Task: For heading Use Verdana with Light dark cornflower blue 2 colour & bold.  font size for heading26,  'Change the font style of data to'Arial and font size to 18,  Change the alignment of both headline & data to Align center.  In the sheet  auditingSalesByPromotion_2023
Action: Mouse moved to (269, 130)
Screenshot: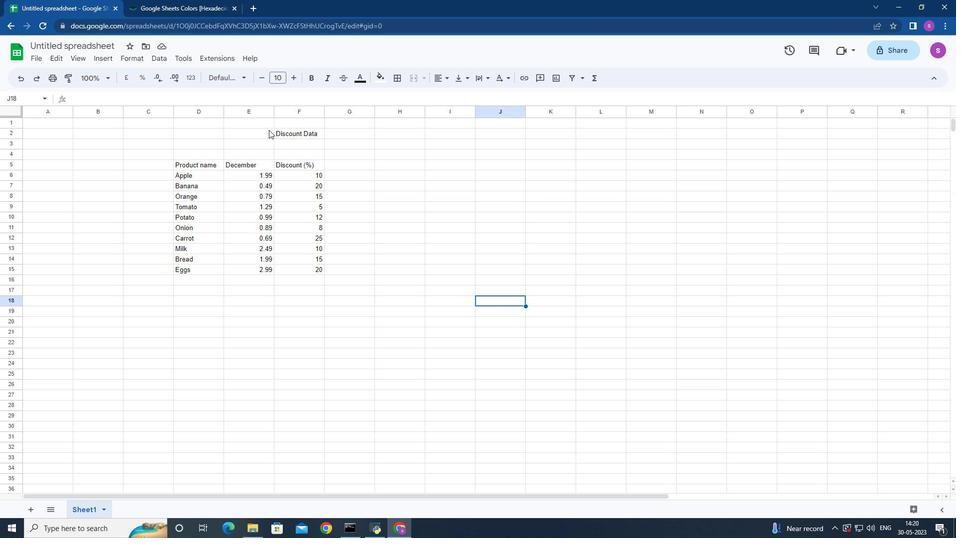 
Action: Mouse pressed left at (269, 130)
Screenshot: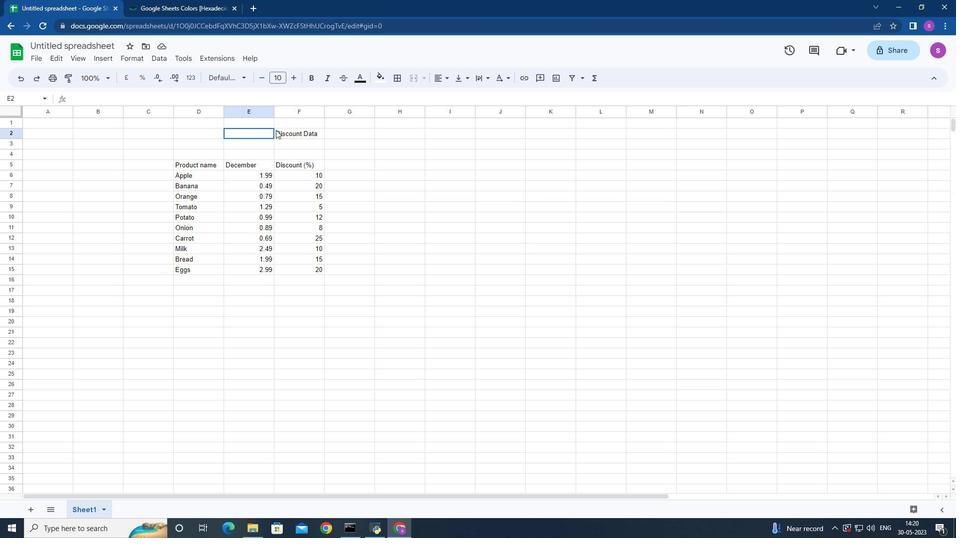
Action: Mouse moved to (238, 76)
Screenshot: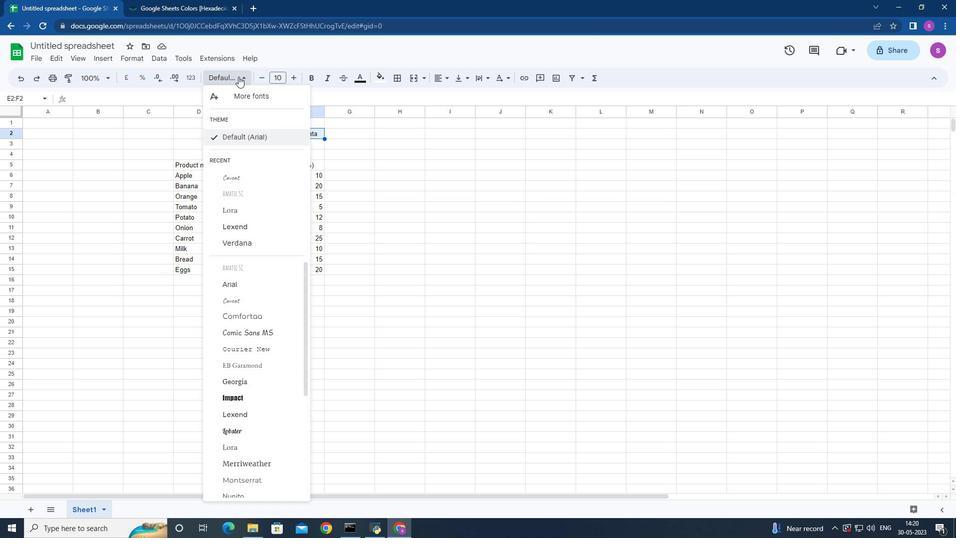 
Action: Mouse pressed left at (238, 76)
Screenshot: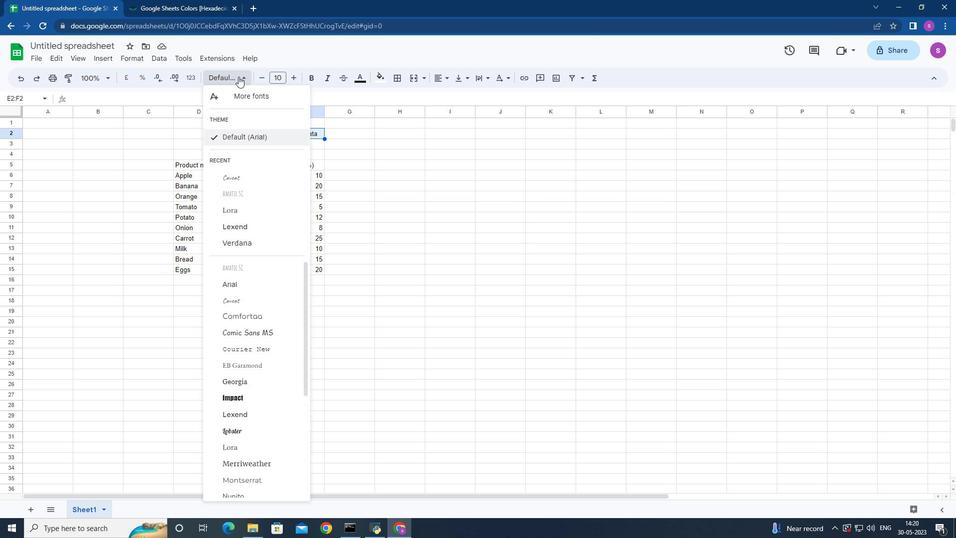 
Action: Mouse moved to (262, 205)
Screenshot: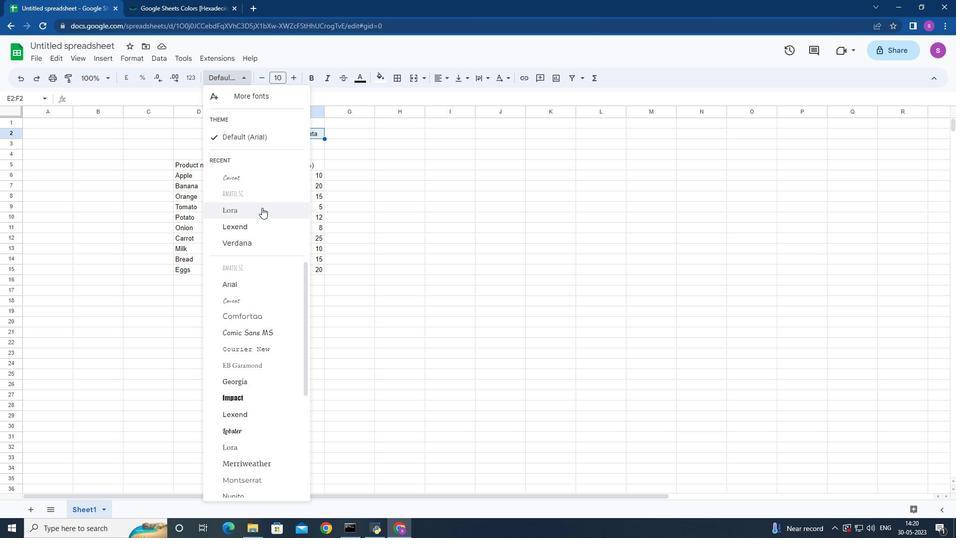 
Action: Mouse scrolled (262, 204) with delta (0, 0)
Screenshot: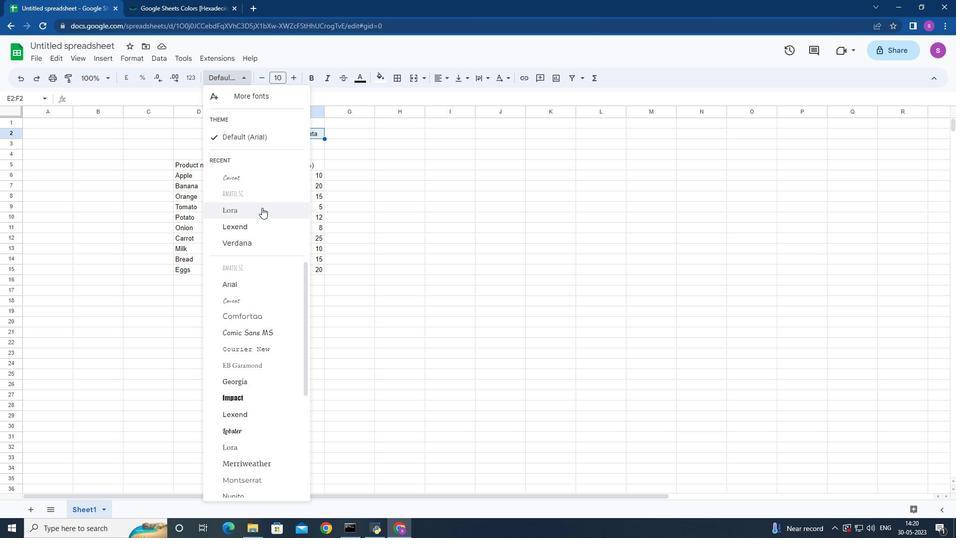
Action: Mouse moved to (262, 207)
Screenshot: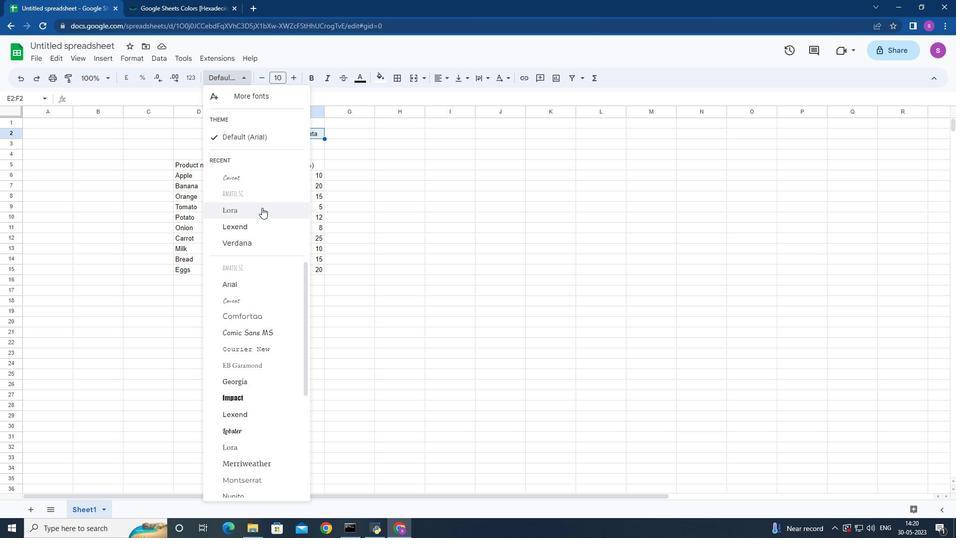 
Action: Mouse scrolled (262, 207) with delta (0, 0)
Screenshot: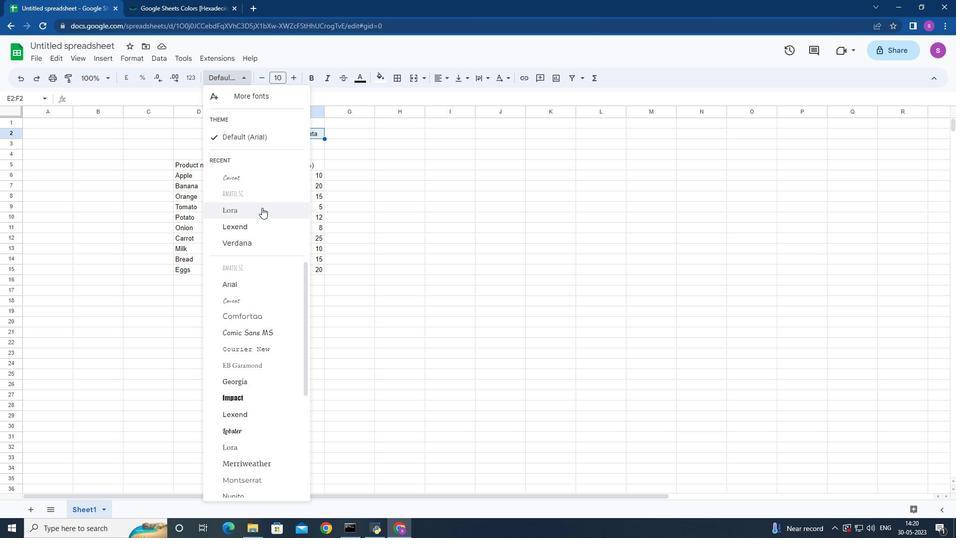 
Action: Mouse scrolled (262, 207) with delta (0, 0)
Screenshot: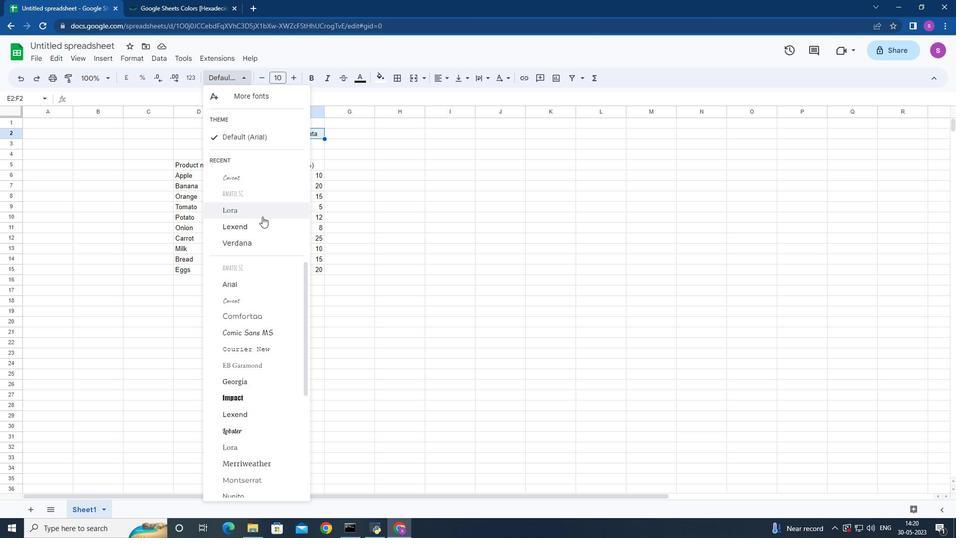 
Action: Mouse scrolled (262, 207) with delta (0, 0)
Screenshot: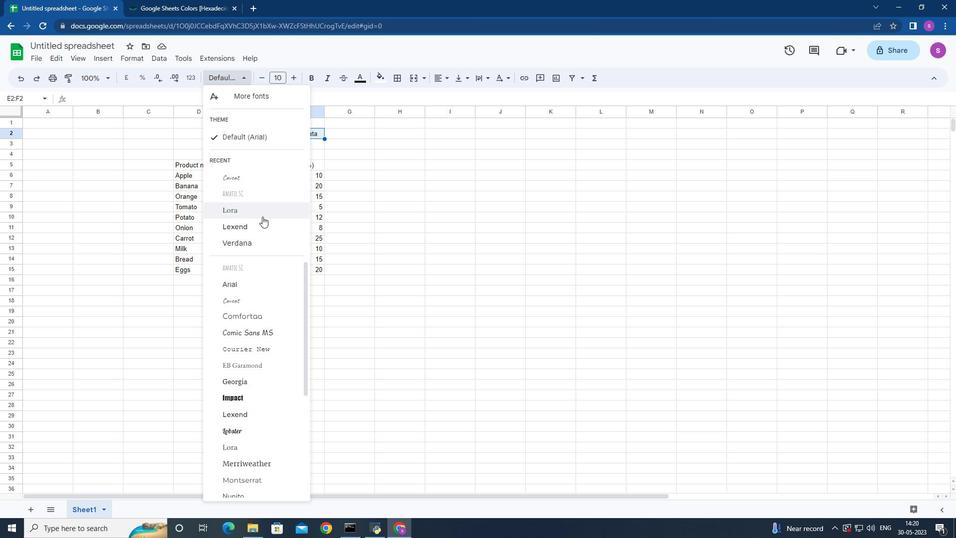 
Action: Mouse scrolled (262, 207) with delta (0, 0)
Screenshot: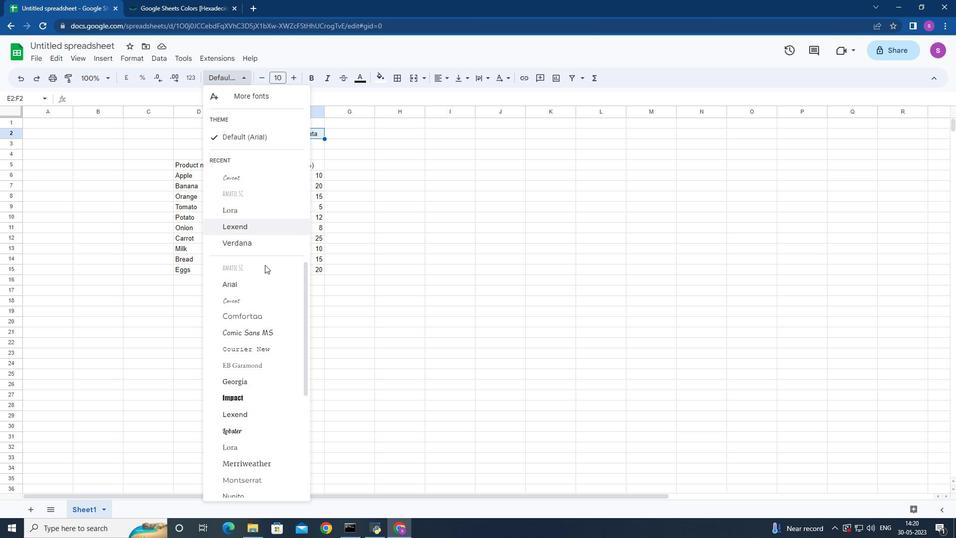 
Action: Mouse moved to (275, 399)
Screenshot: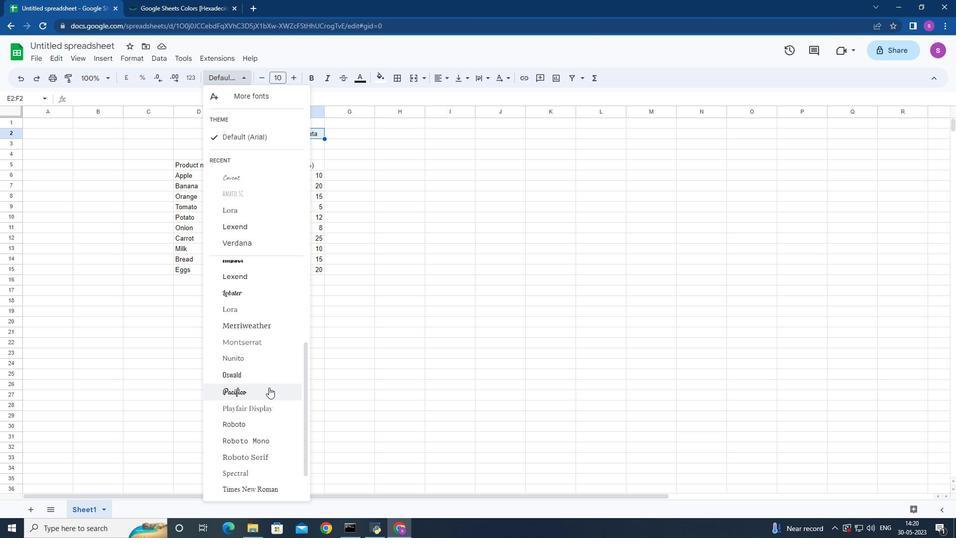 
Action: Mouse scrolled (275, 399) with delta (0, 0)
Screenshot: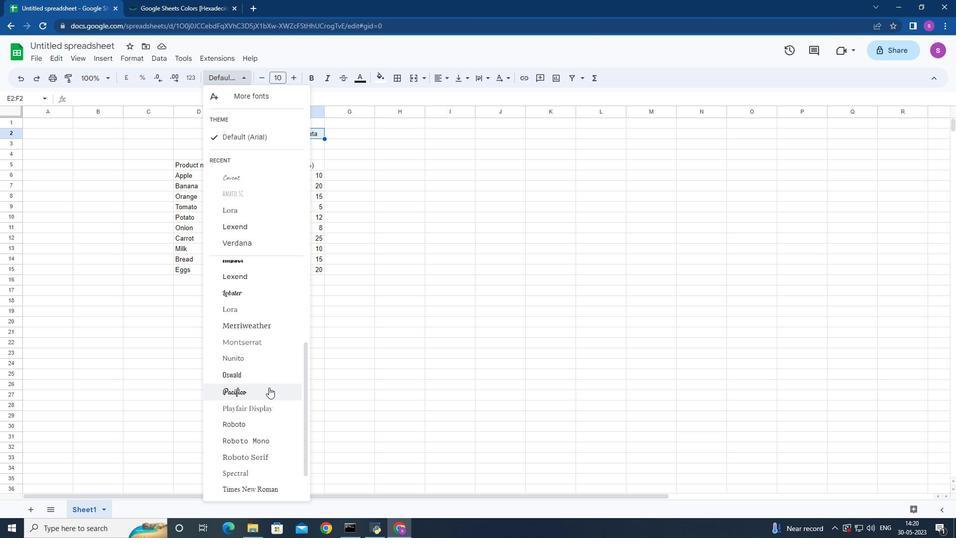 
Action: Mouse moved to (274, 398)
Screenshot: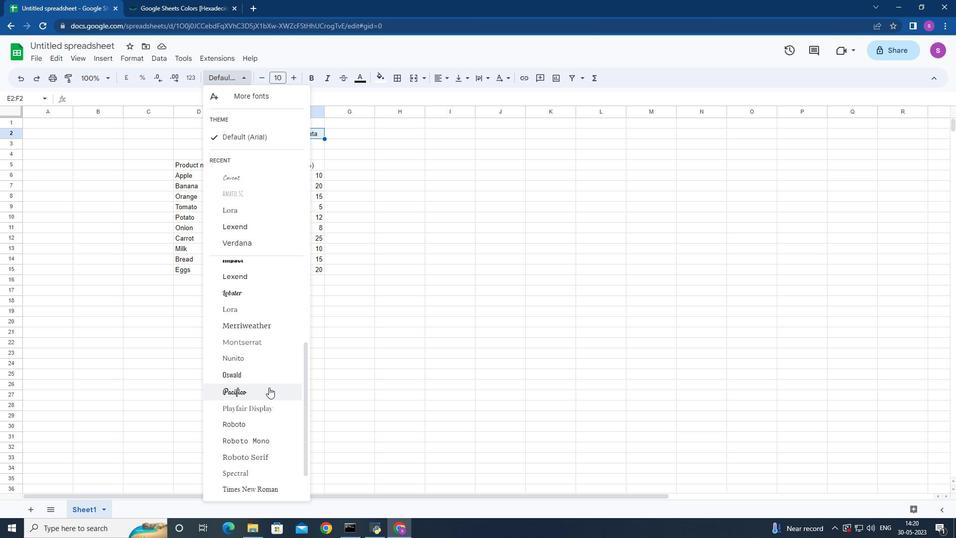 
Action: Mouse scrolled (274, 397) with delta (0, 0)
Screenshot: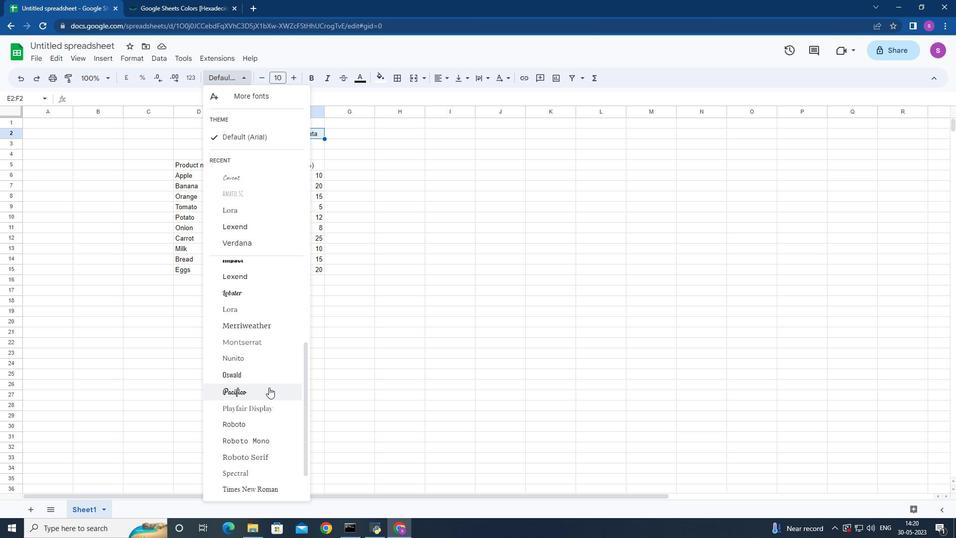 
Action: Mouse moved to (271, 395)
Screenshot: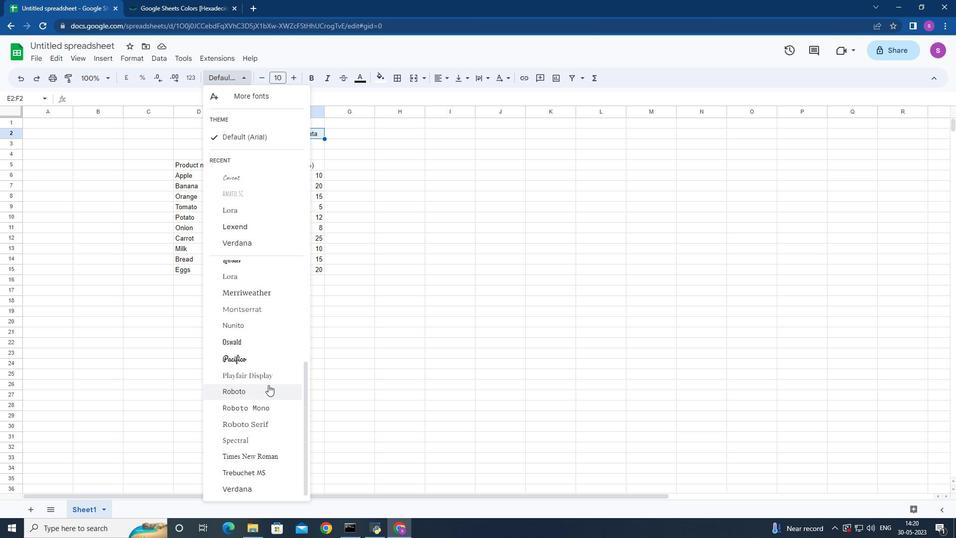 
Action: Mouse scrolled (271, 394) with delta (0, 0)
Screenshot: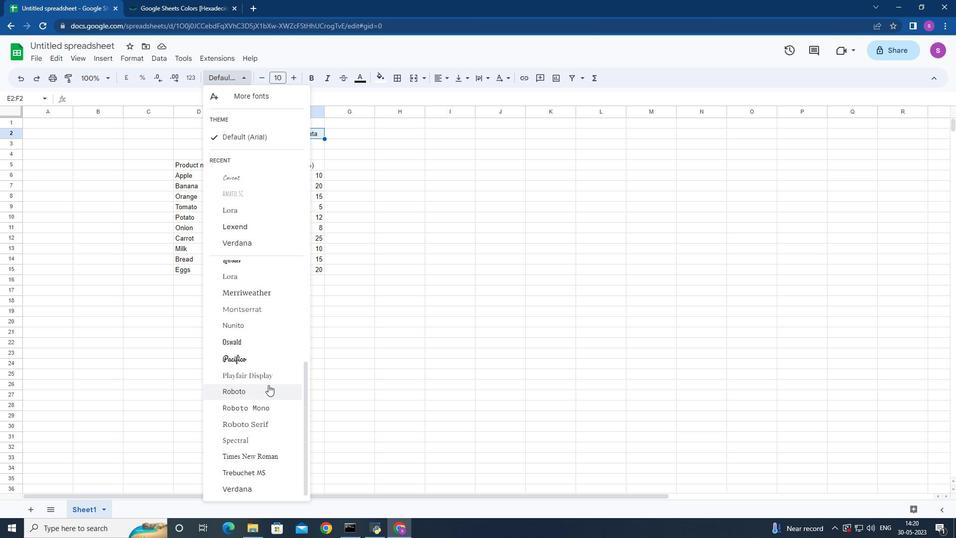 
Action: Mouse moved to (269, 391)
Screenshot: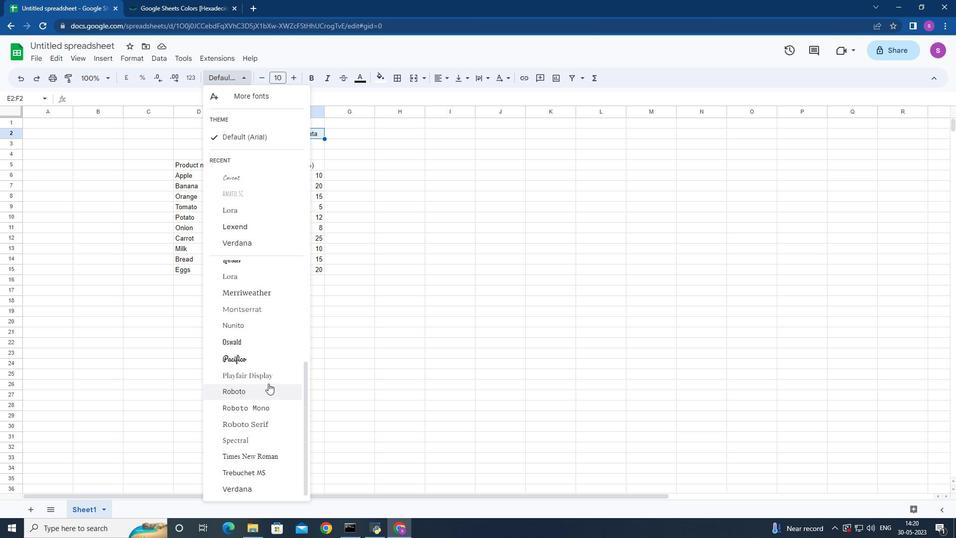 
Action: Mouse scrolled (269, 391) with delta (0, 0)
Screenshot: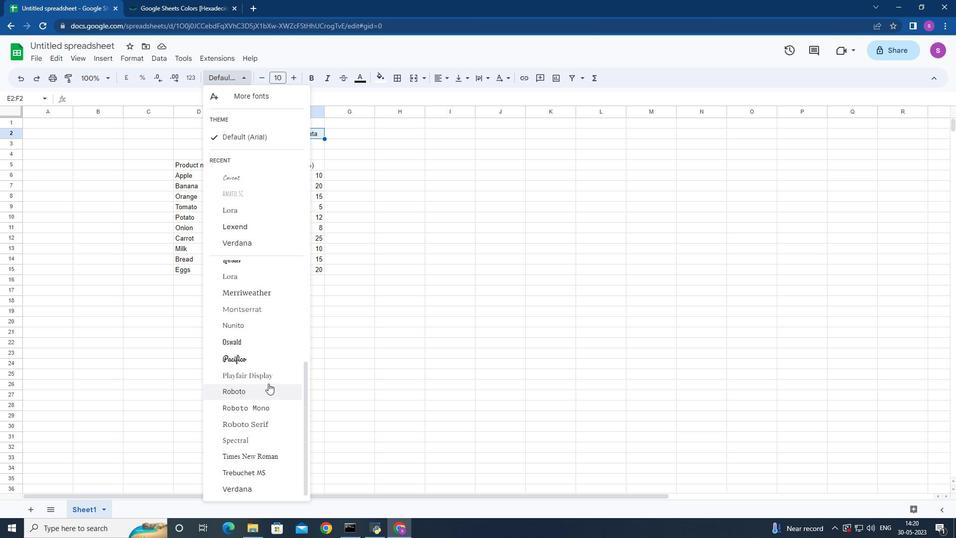 
Action: Mouse moved to (269, 389)
Screenshot: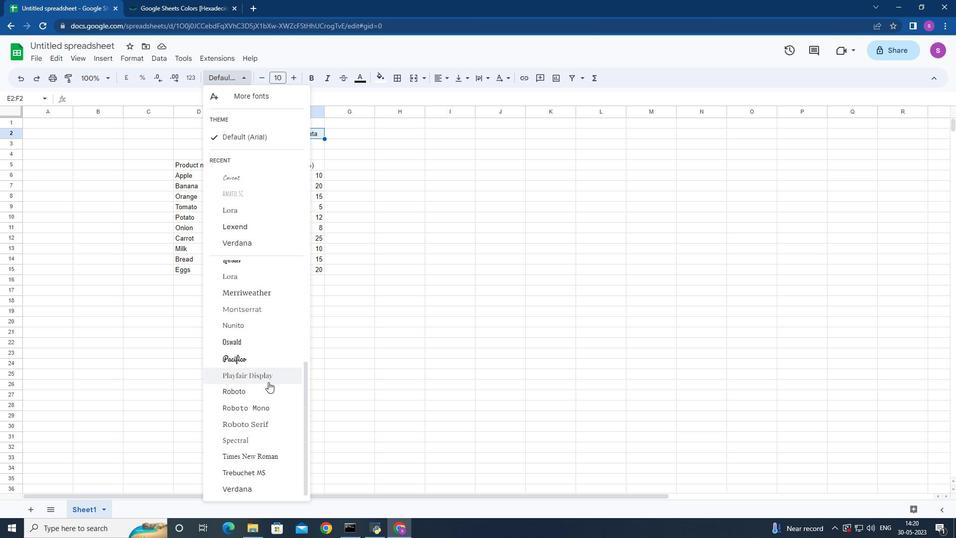 
Action: Mouse scrolled (269, 389) with delta (0, 0)
Screenshot: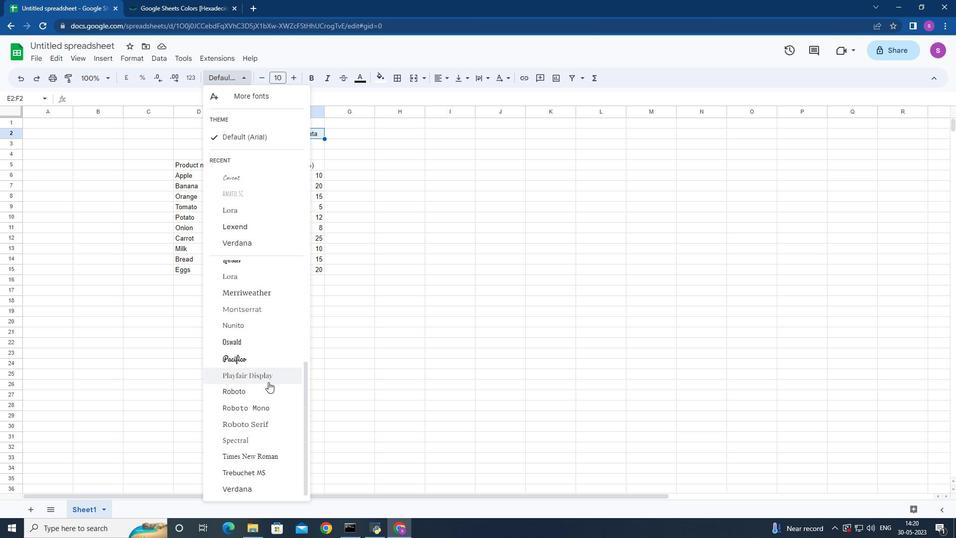 
Action: Mouse moved to (269, 387)
Screenshot: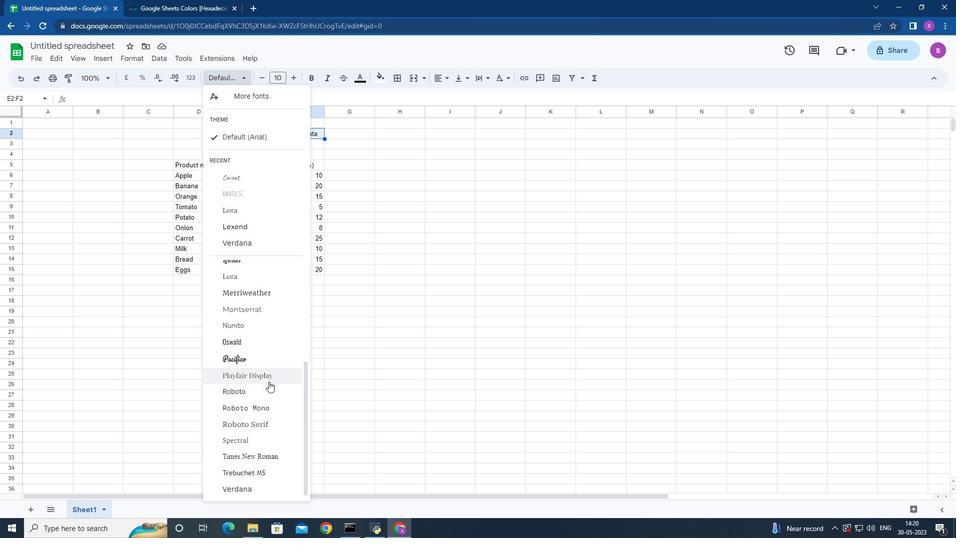 
Action: Mouse scrolled (269, 387) with delta (0, 0)
Screenshot: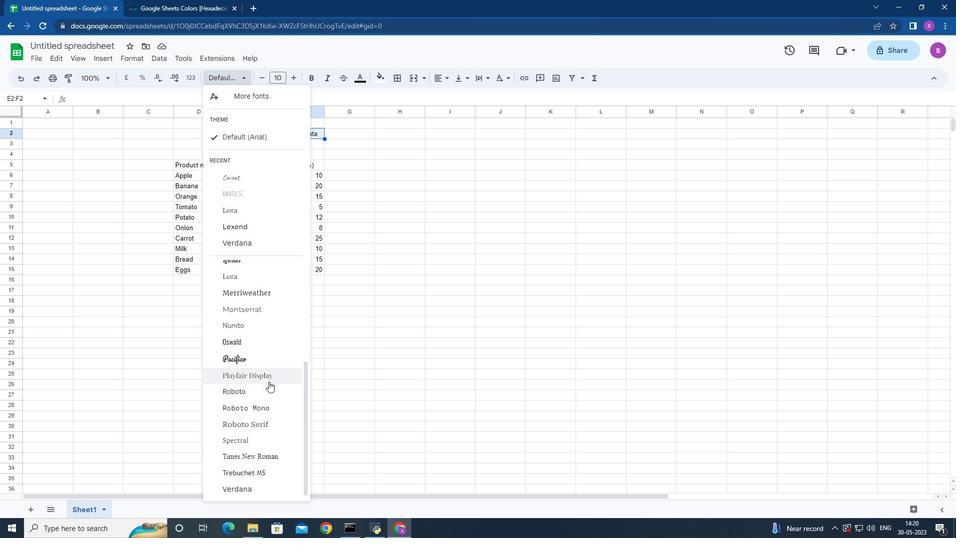 
Action: Mouse moved to (269, 386)
Screenshot: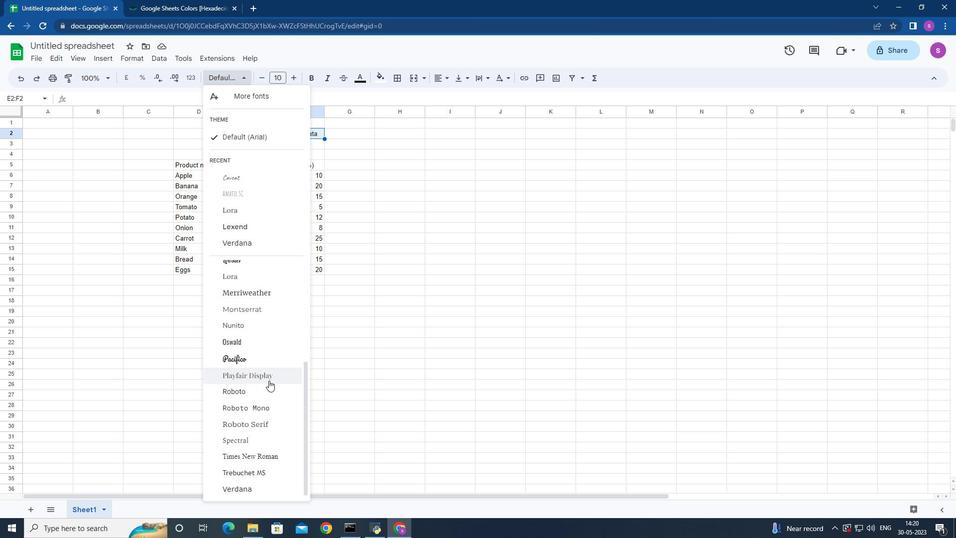 
Action: Mouse scrolled (269, 386) with delta (0, 0)
Screenshot: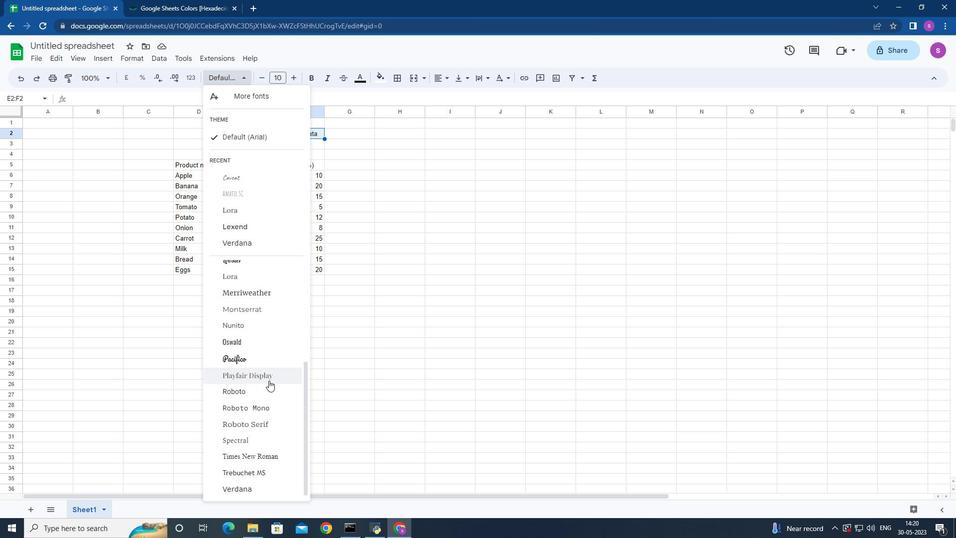 
Action: Mouse moved to (266, 489)
Screenshot: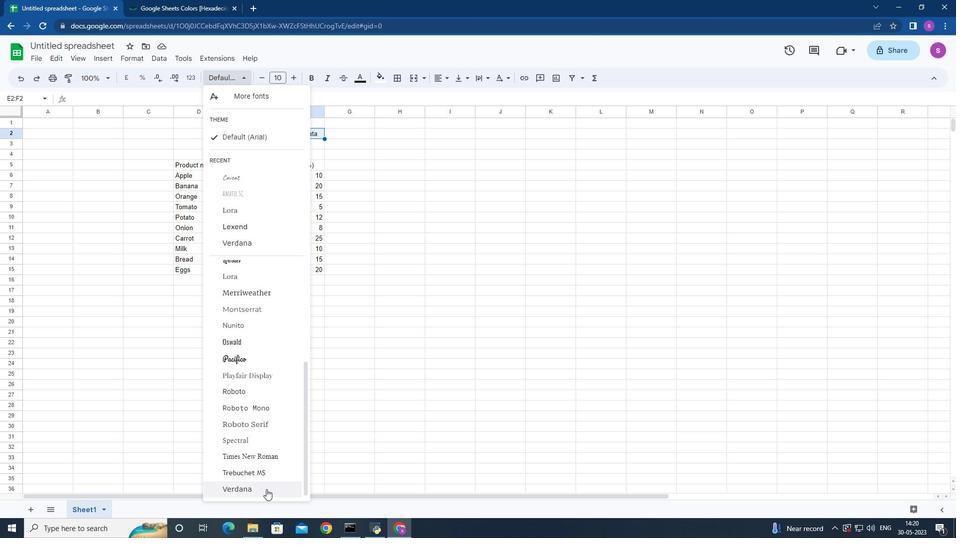 
Action: Mouse pressed left at (266, 489)
Screenshot: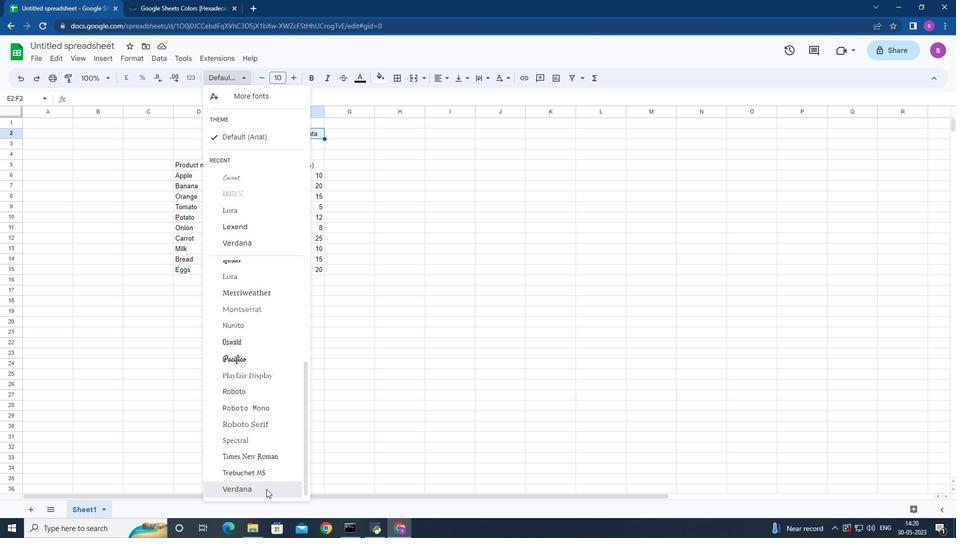 
Action: Mouse moved to (359, 78)
Screenshot: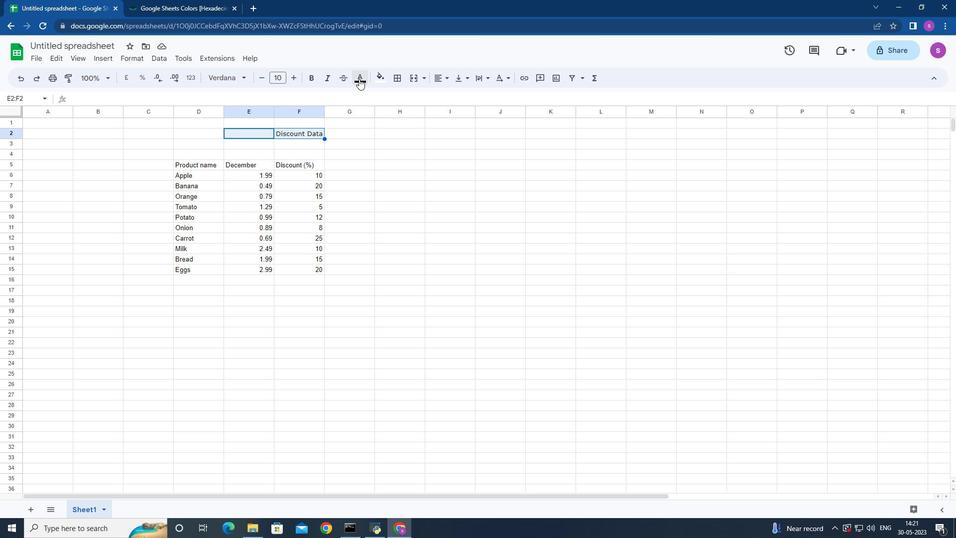 
Action: Mouse pressed left at (359, 78)
Screenshot: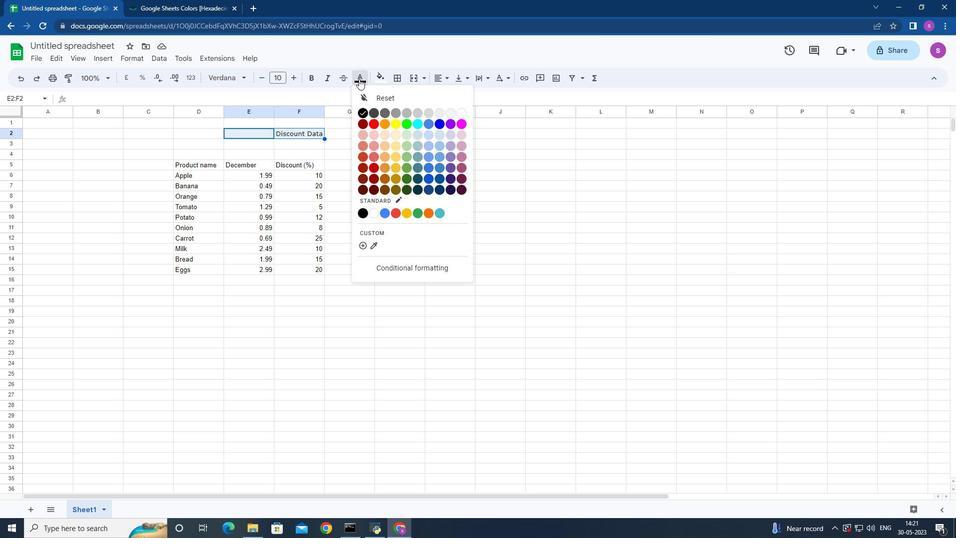 
Action: Mouse moved to (373, 233)
Screenshot: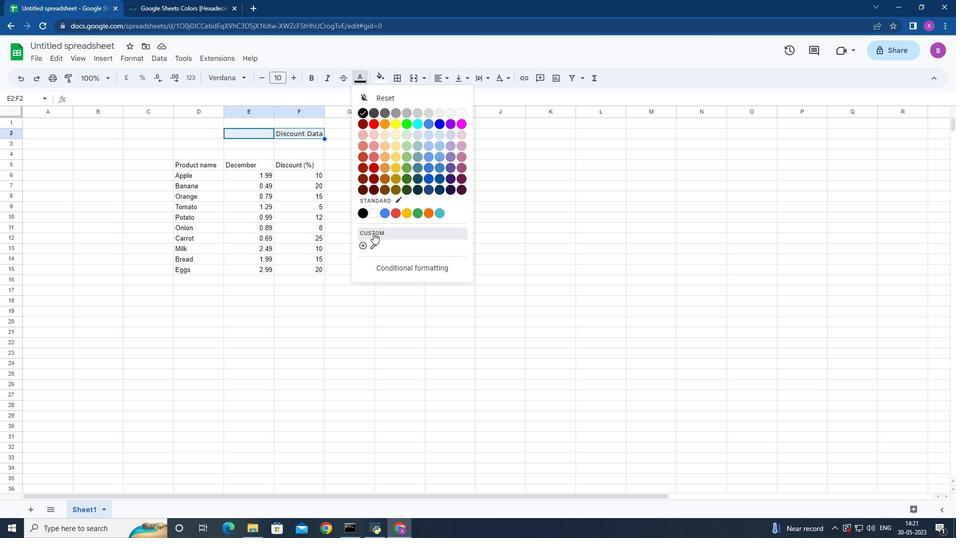 
Action: Mouse pressed left at (373, 233)
Screenshot: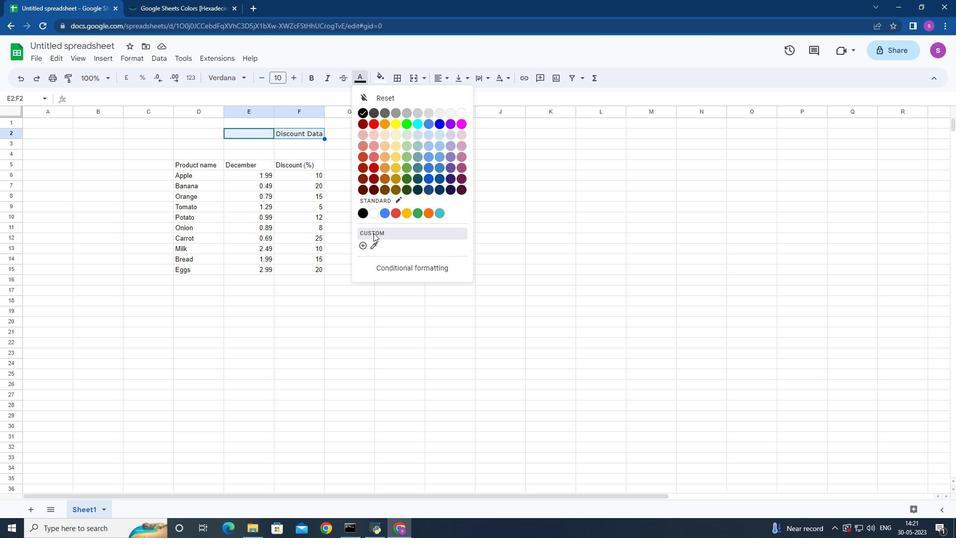 
Action: Mouse moved to (391, 312)
Screenshot: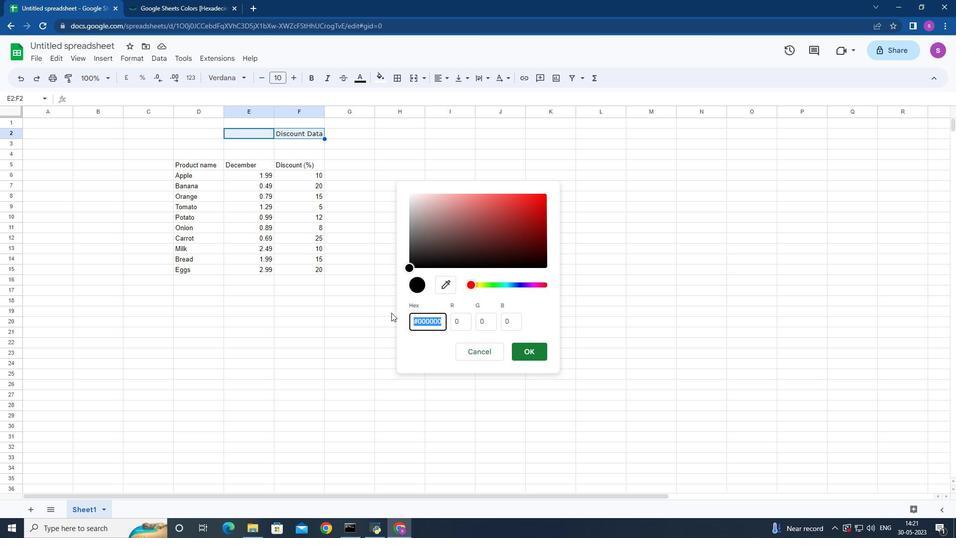 
Action: Key pressed ctrl+V
Screenshot: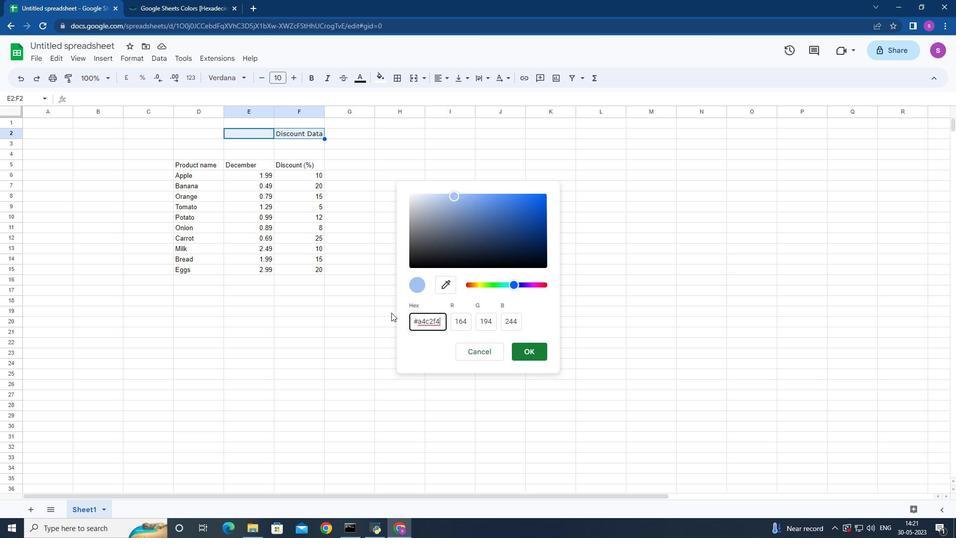 
Action: Mouse moved to (535, 348)
Screenshot: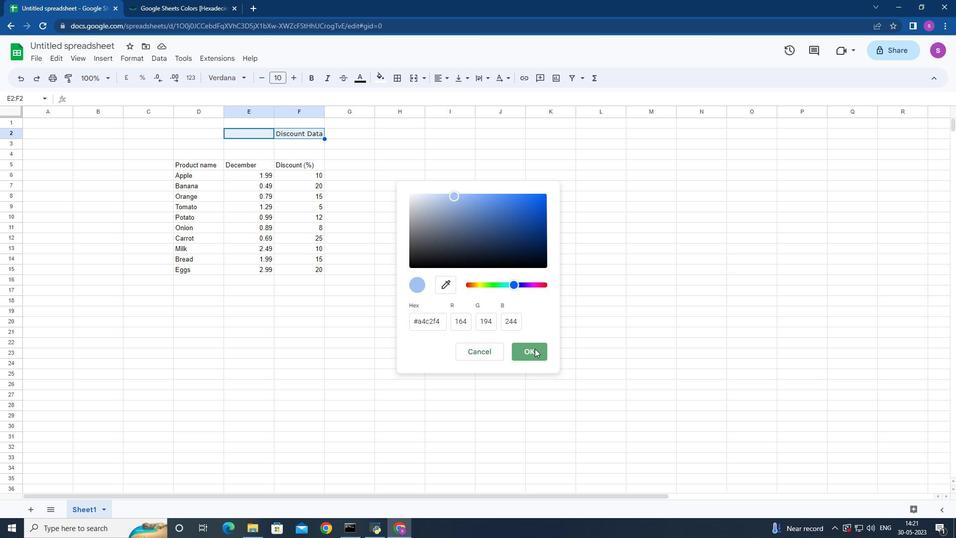 
Action: Mouse pressed left at (535, 348)
Screenshot: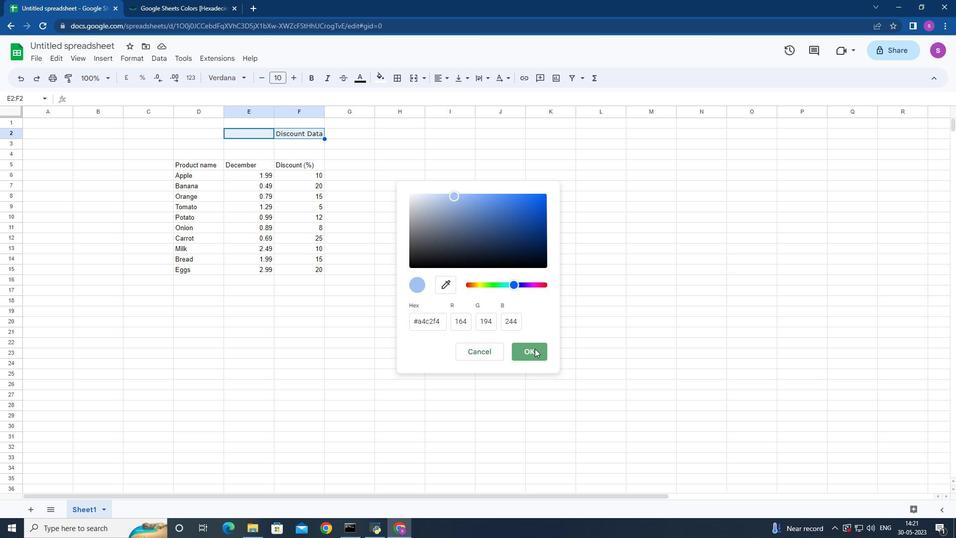 
Action: Mouse moved to (345, 131)
Screenshot: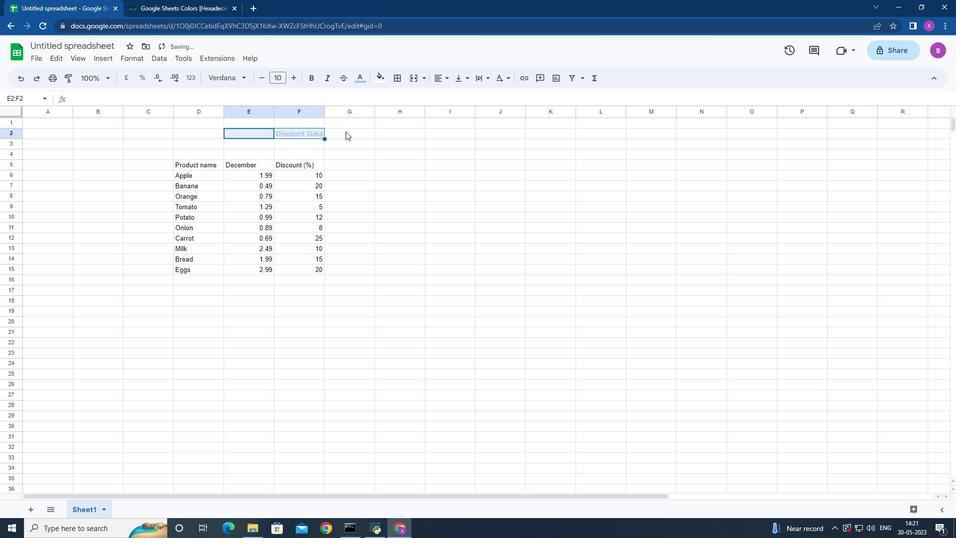
Action: Mouse pressed left at (345, 131)
Screenshot: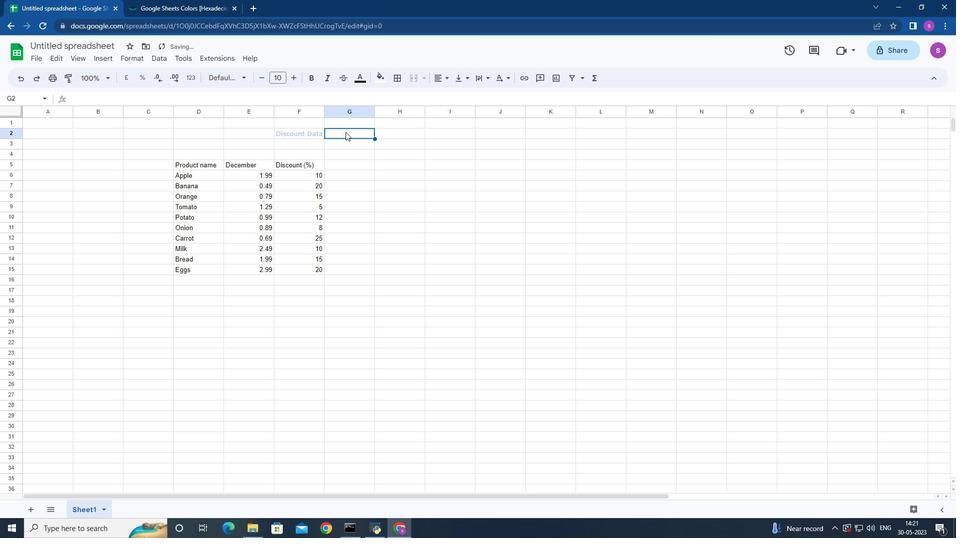 
Action: Mouse moved to (271, 133)
Screenshot: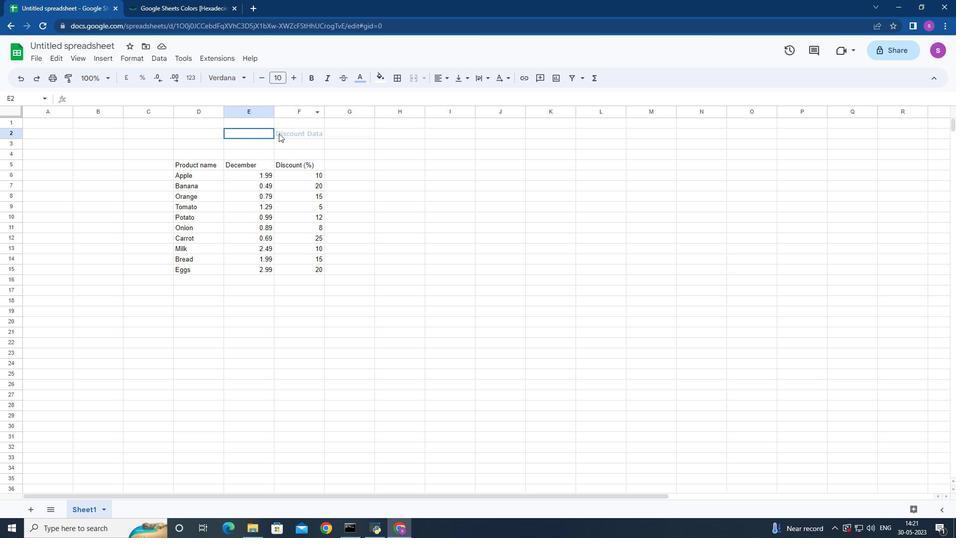 
Action: Mouse pressed left at (271, 133)
Screenshot: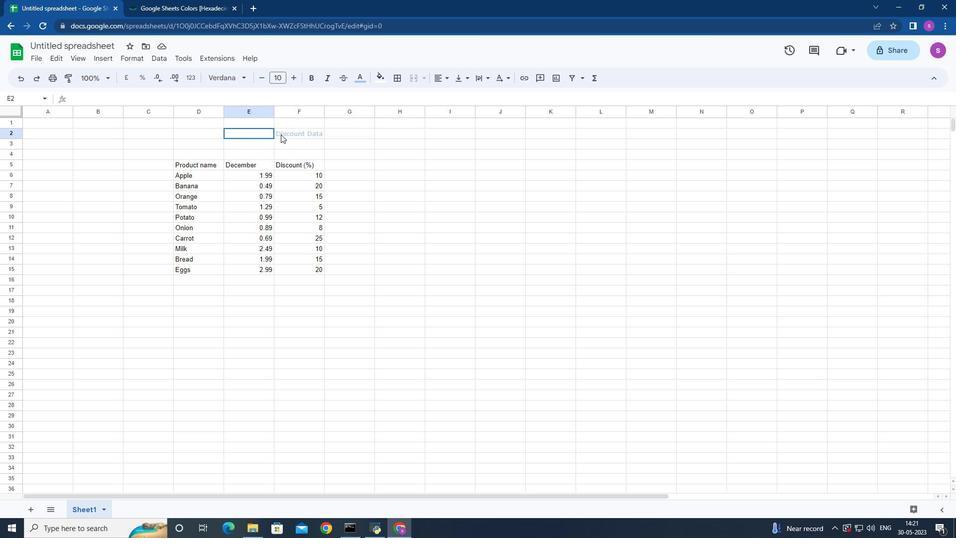 
Action: Mouse moved to (309, 79)
Screenshot: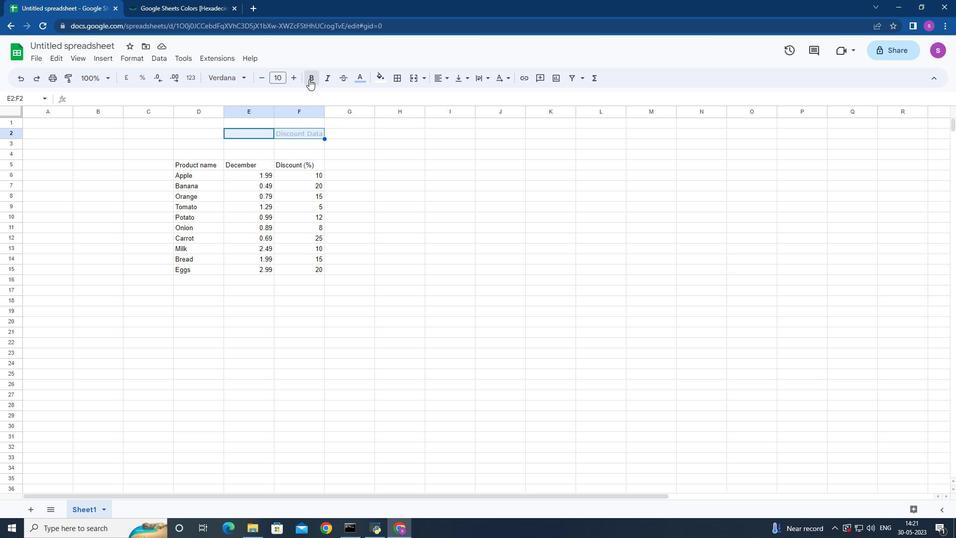 
Action: Mouse pressed left at (309, 79)
Screenshot: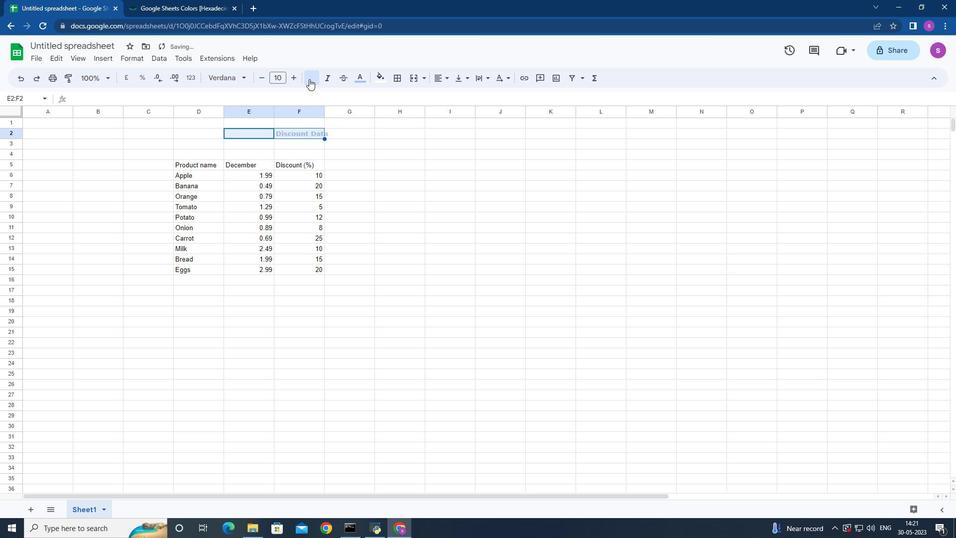 
Action: Mouse moved to (293, 76)
Screenshot: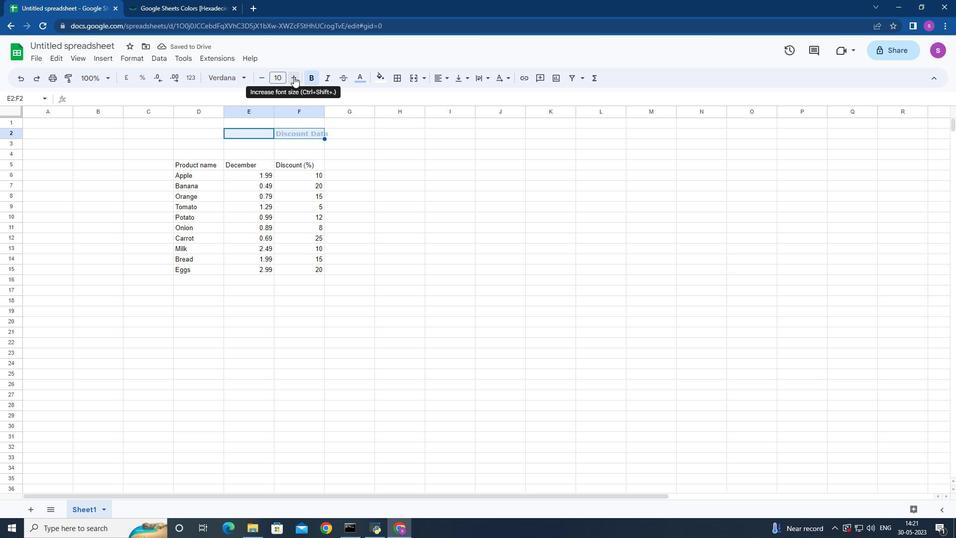 
Action: Mouse pressed left at (293, 76)
Screenshot: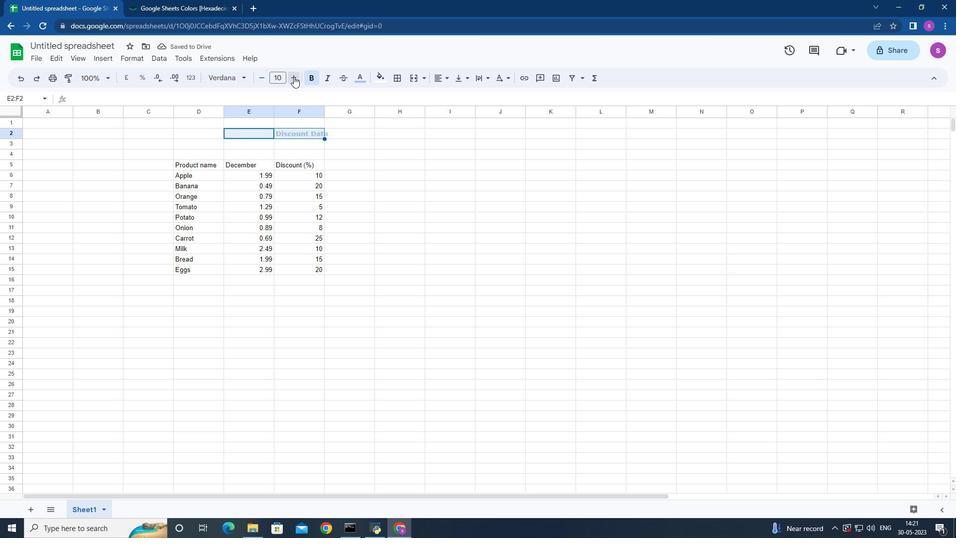 
Action: Mouse pressed left at (293, 76)
Screenshot: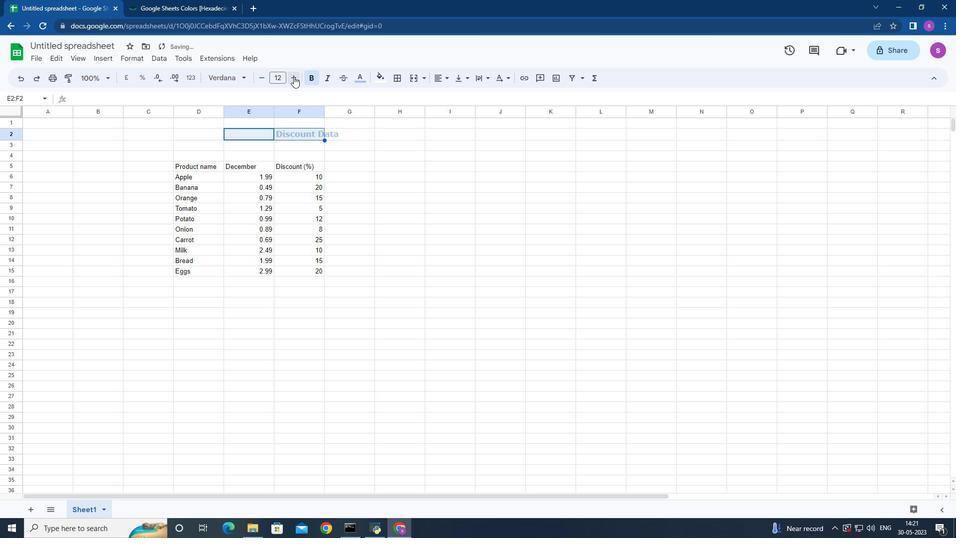 
Action: Mouse pressed left at (293, 76)
Screenshot: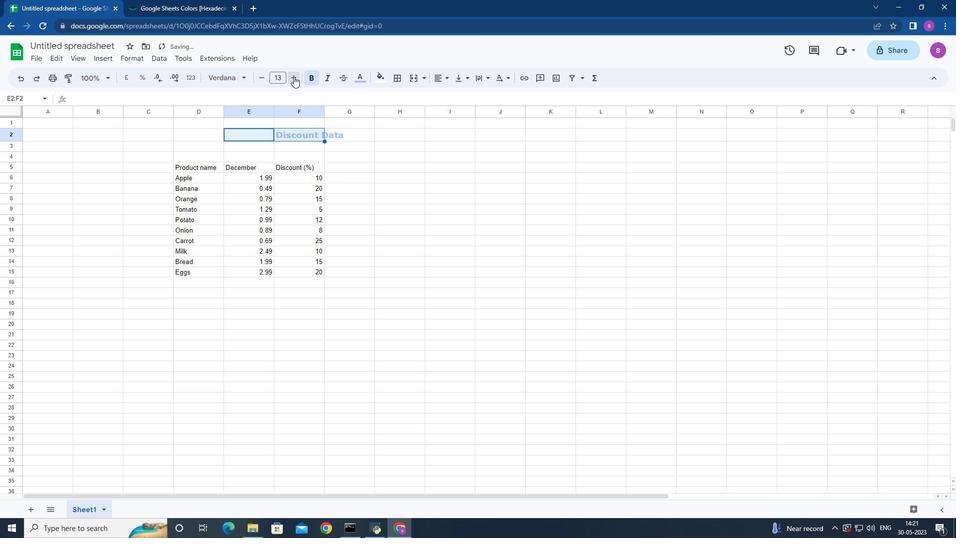 
Action: Mouse pressed left at (293, 76)
Screenshot: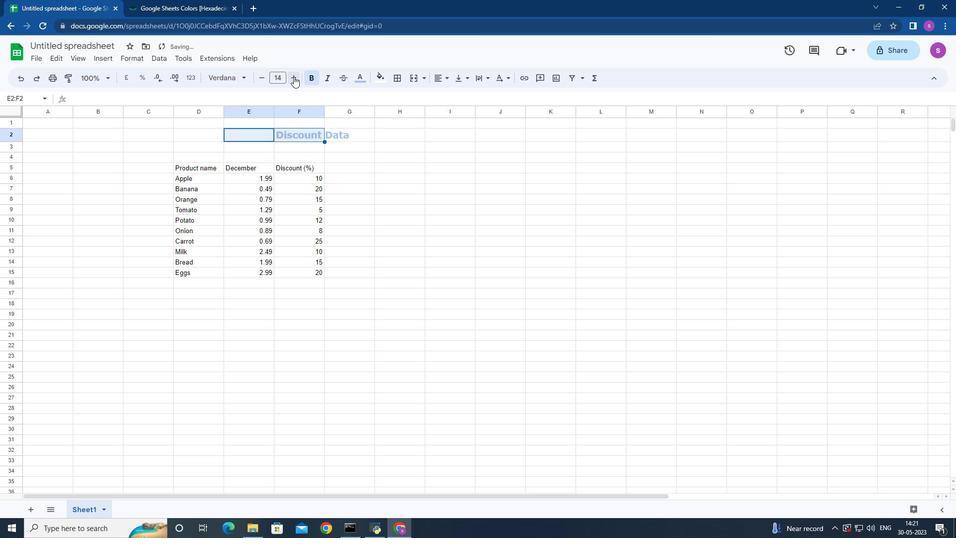 
Action: Mouse pressed left at (293, 76)
Screenshot: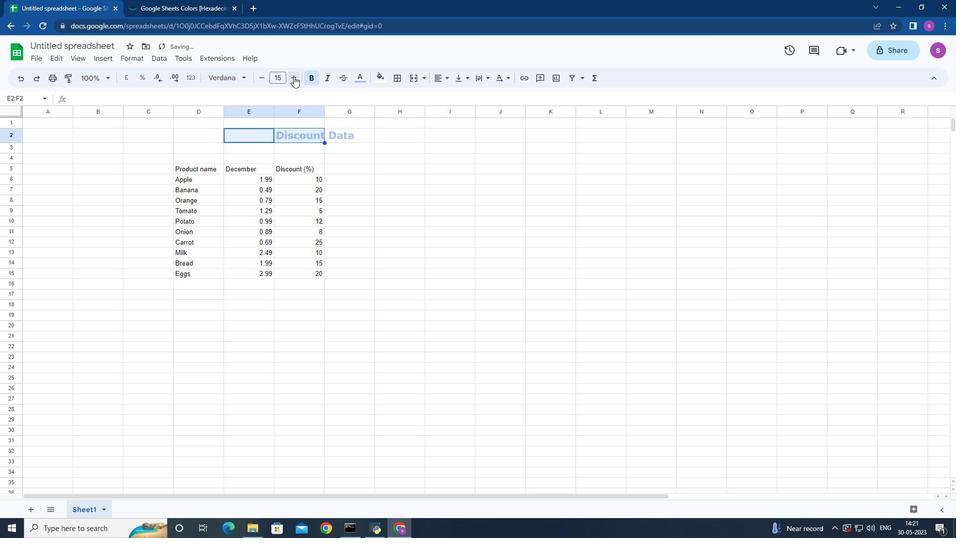 
Action: Mouse pressed left at (293, 76)
Screenshot: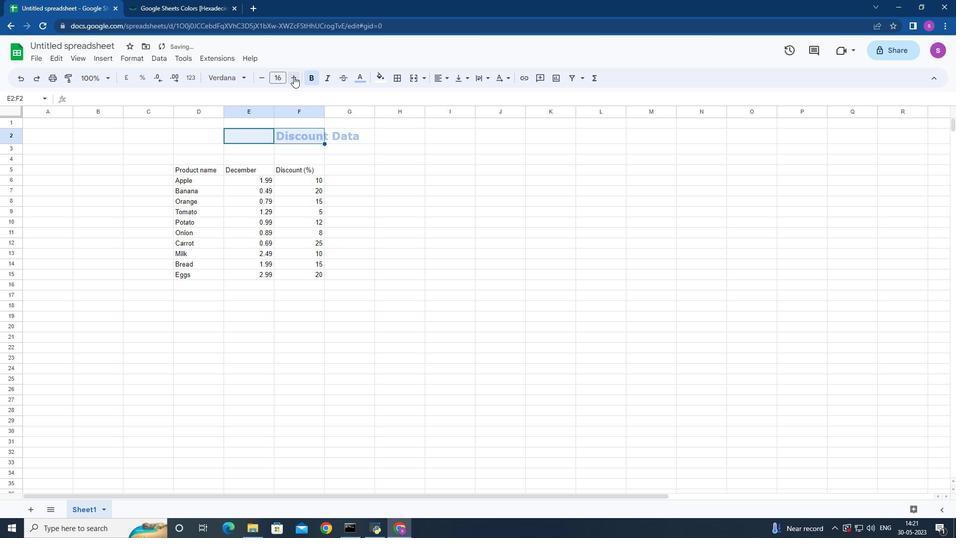 
Action: Mouse pressed left at (293, 76)
Screenshot: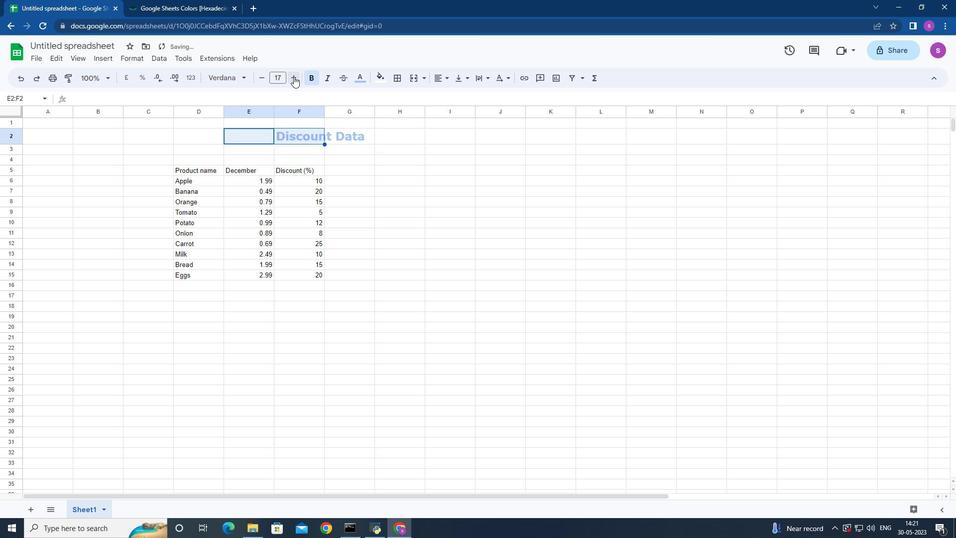 
Action: Mouse pressed left at (293, 76)
Screenshot: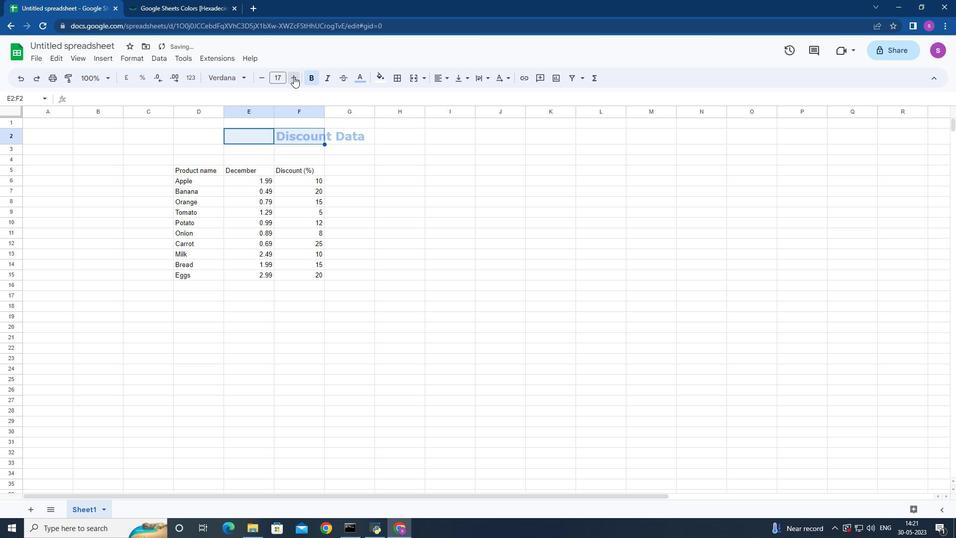 
Action: Mouse pressed left at (293, 76)
Screenshot: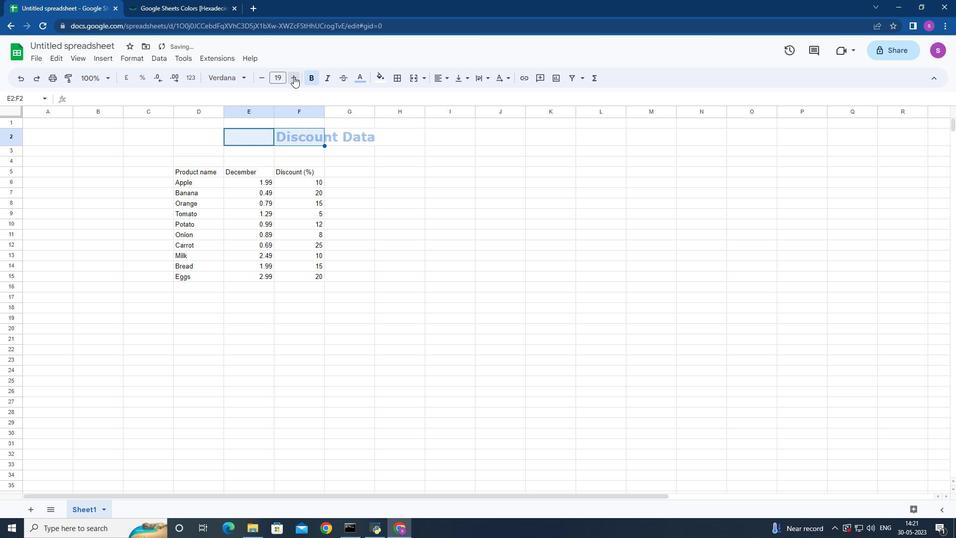 
Action: Mouse pressed left at (293, 76)
Screenshot: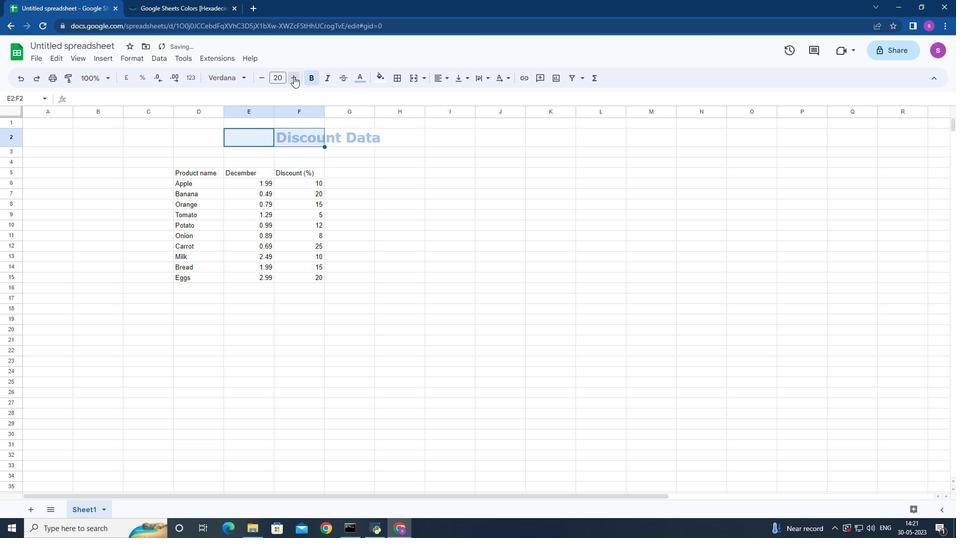 
Action: Mouse pressed left at (293, 76)
Screenshot: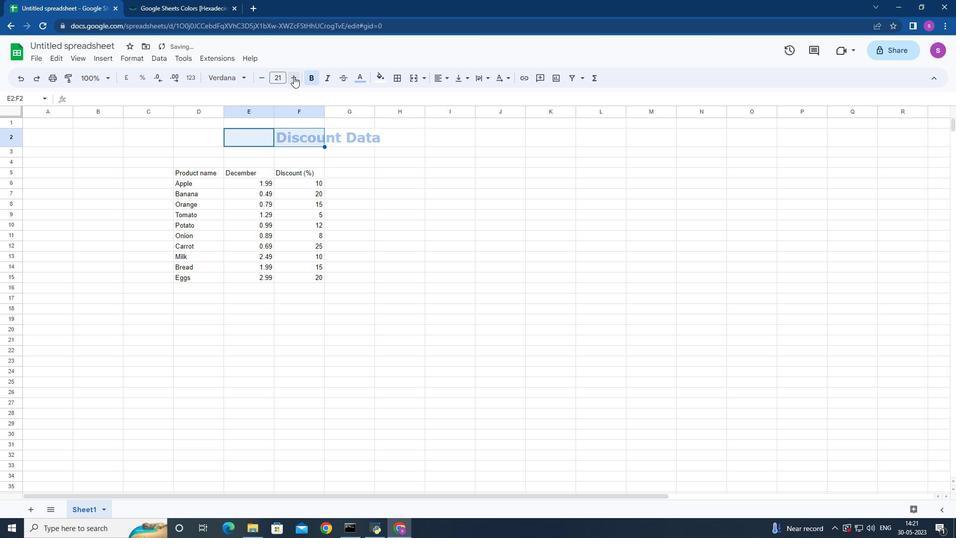 
Action: Mouse pressed left at (293, 76)
Screenshot: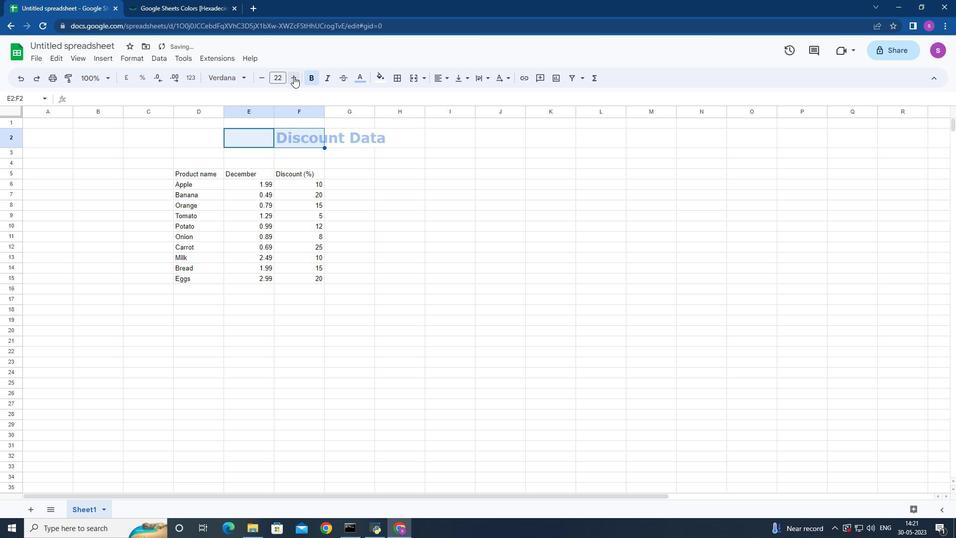 
Action: Mouse pressed left at (293, 76)
Screenshot: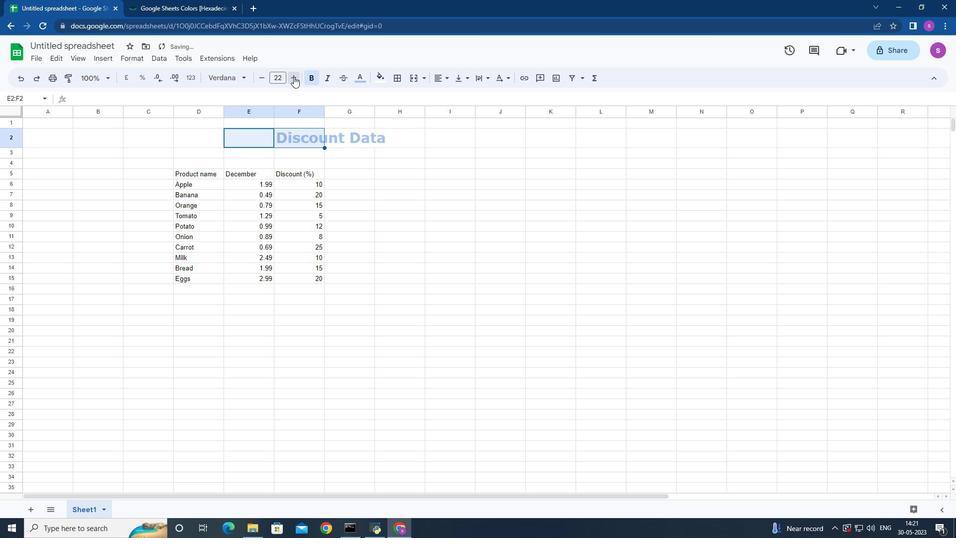 
Action: Mouse pressed left at (293, 76)
Screenshot: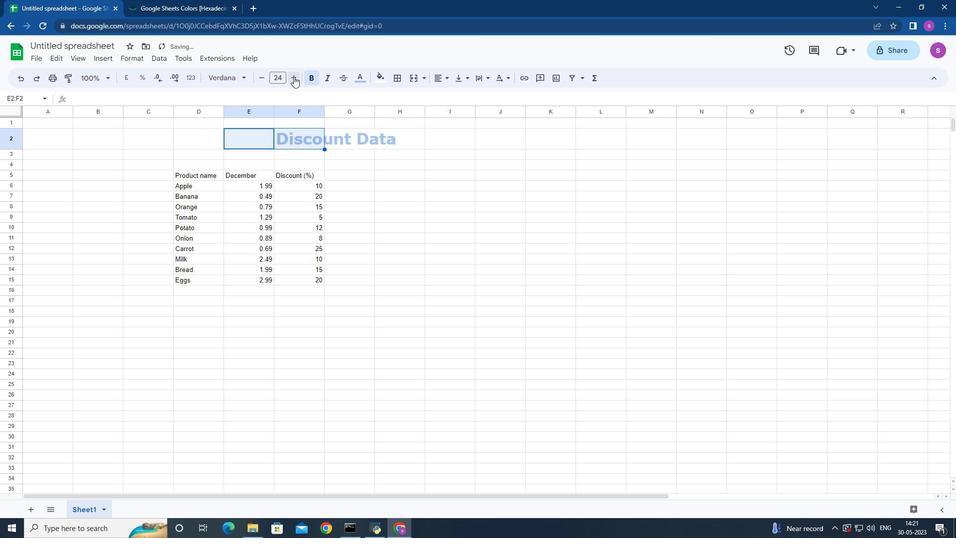 
Action: Mouse pressed left at (293, 76)
Screenshot: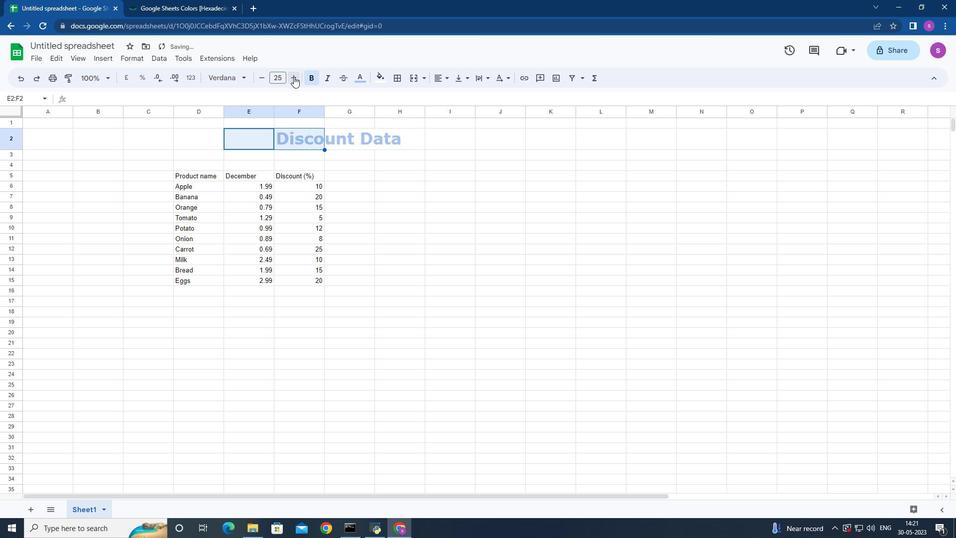 
Action: Mouse pressed left at (293, 76)
Screenshot: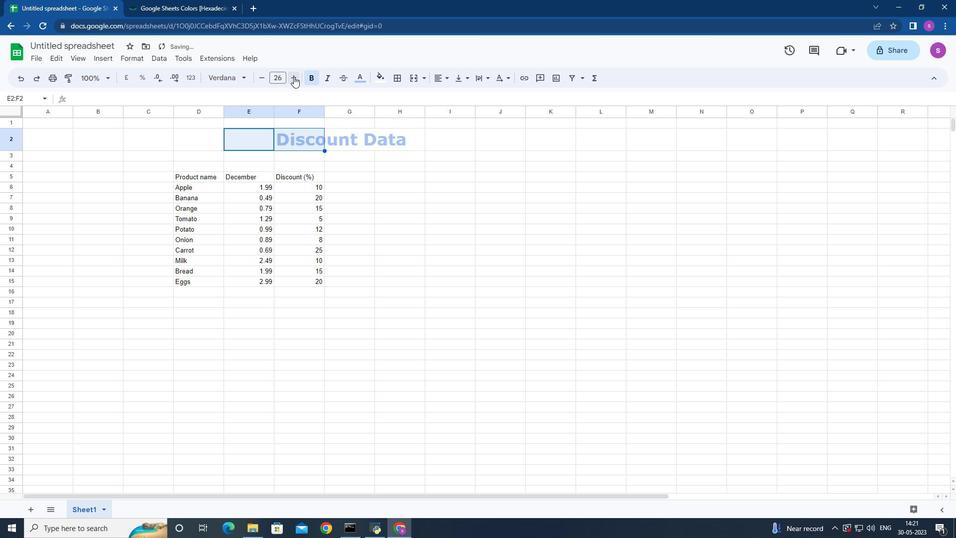 
Action: Mouse moved to (172, 175)
Screenshot: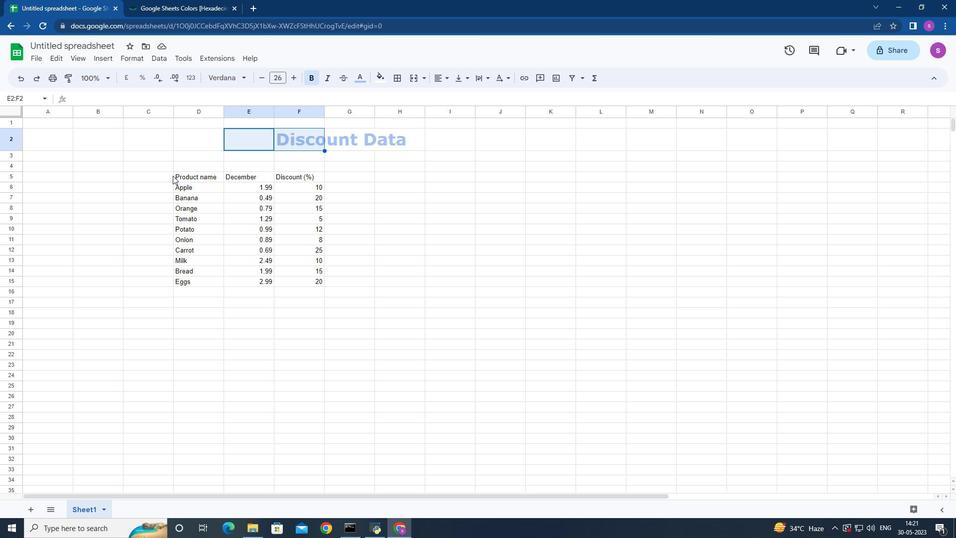 
Action: Mouse pressed left at (172, 175)
Screenshot: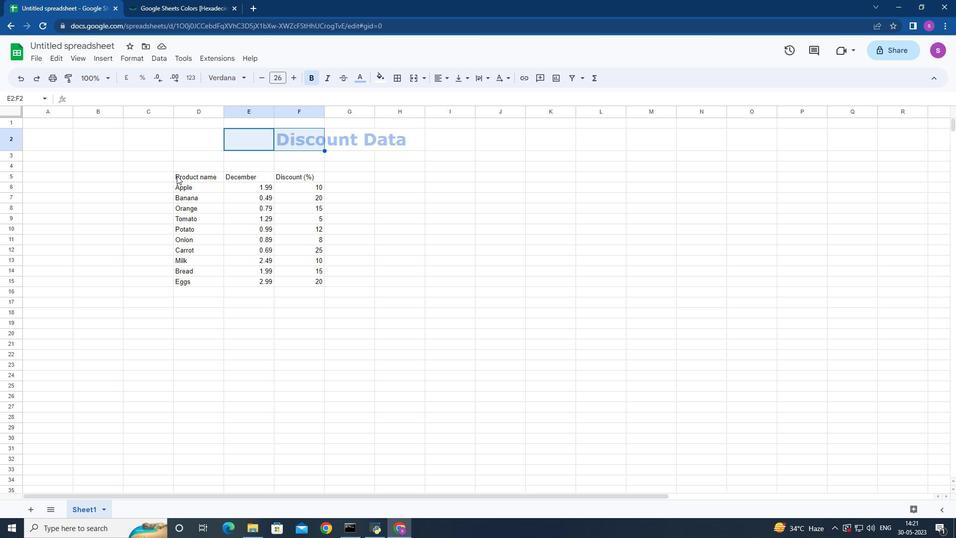 
Action: Mouse moved to (245, 80)
Screenshot: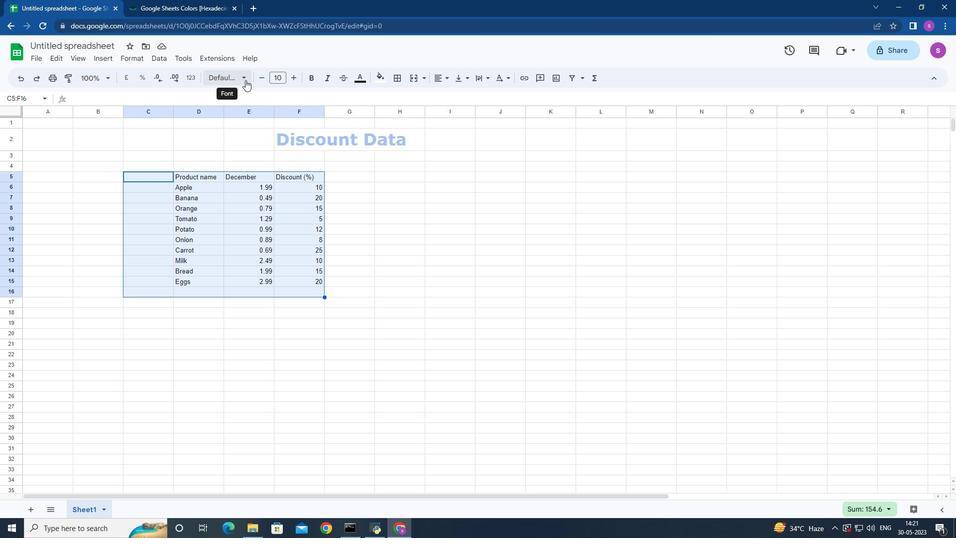 
Action: Mouse pressed left at (245, 80)
Screenshot: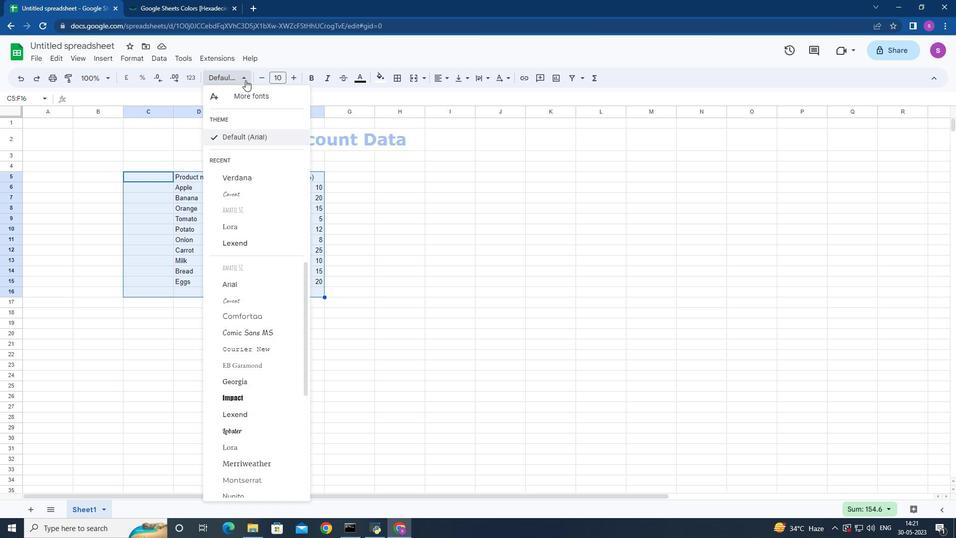 
Action: Mouse moved to (260, 222)
Screenshot: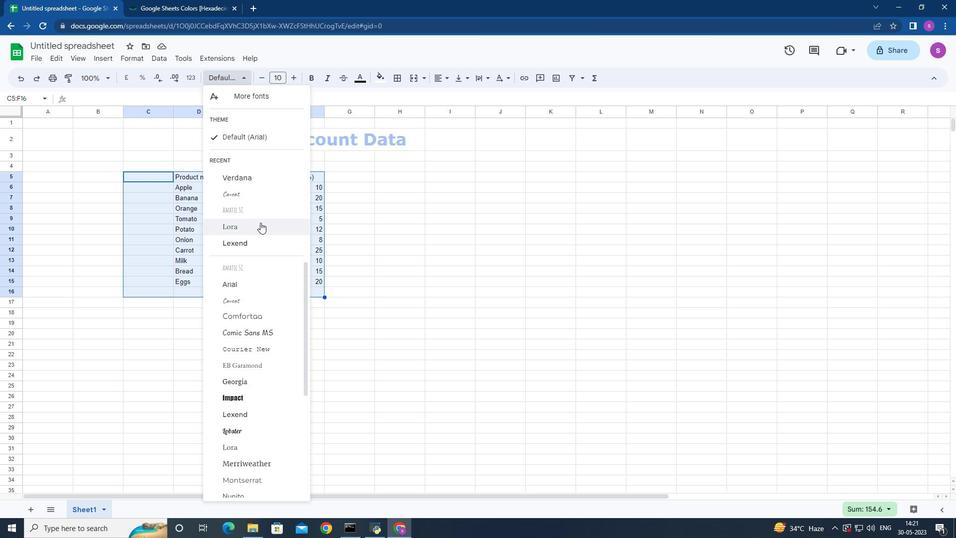 
Action: Mouse scrolled (260, 222) with delta (0, 0)
Screenshot: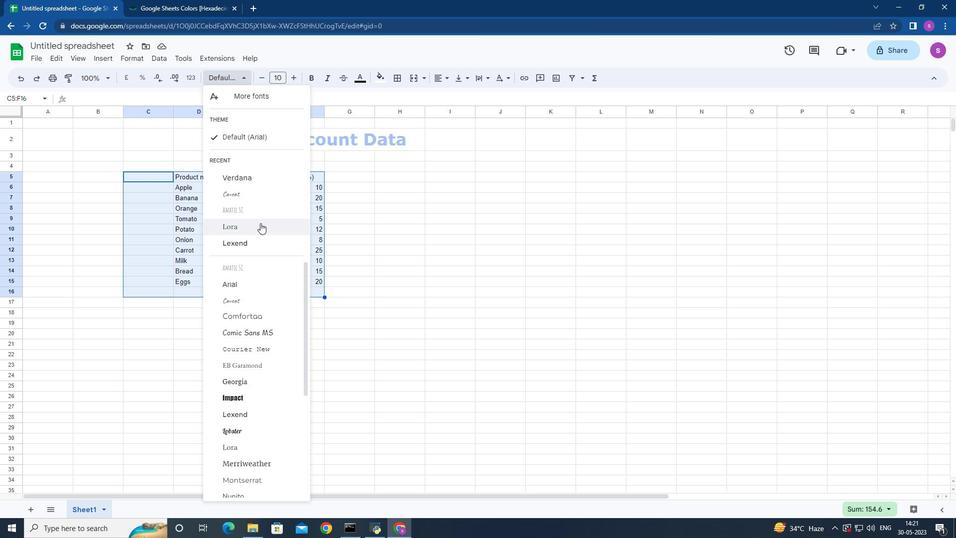 
Action: Mouse moved to (258, 284)
Screenshot: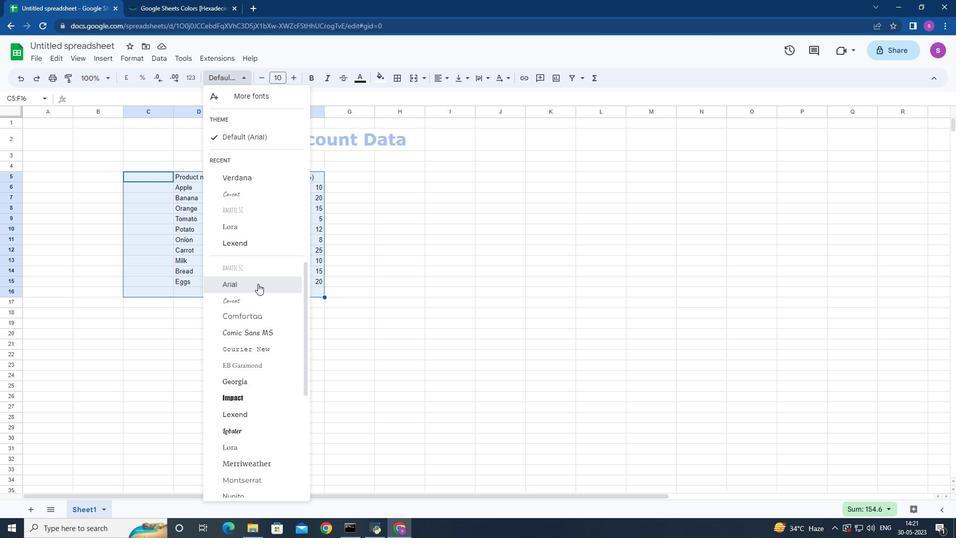 
Action: Mouse pressed left at (258, 284)
Screenshot: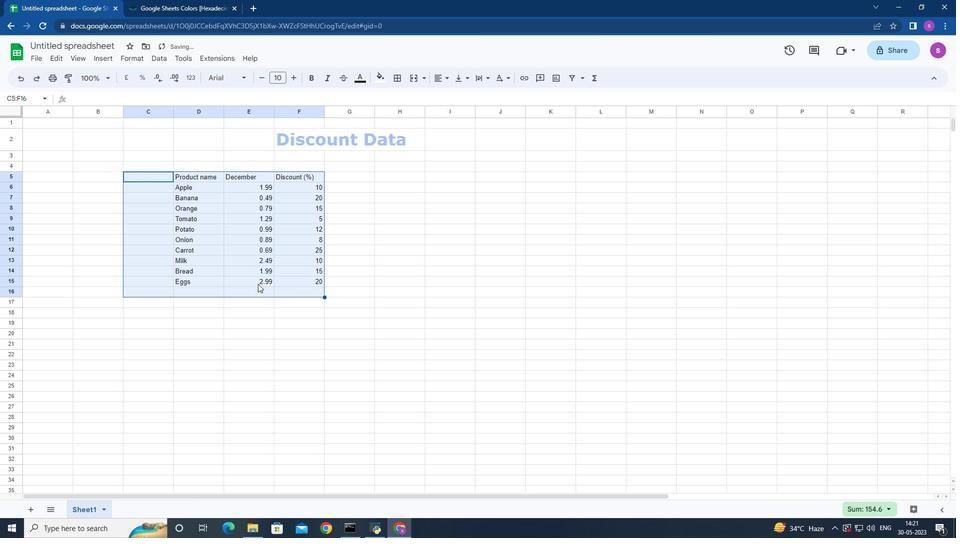 
Action: Mouse moved to (293, 77)
Screenshot: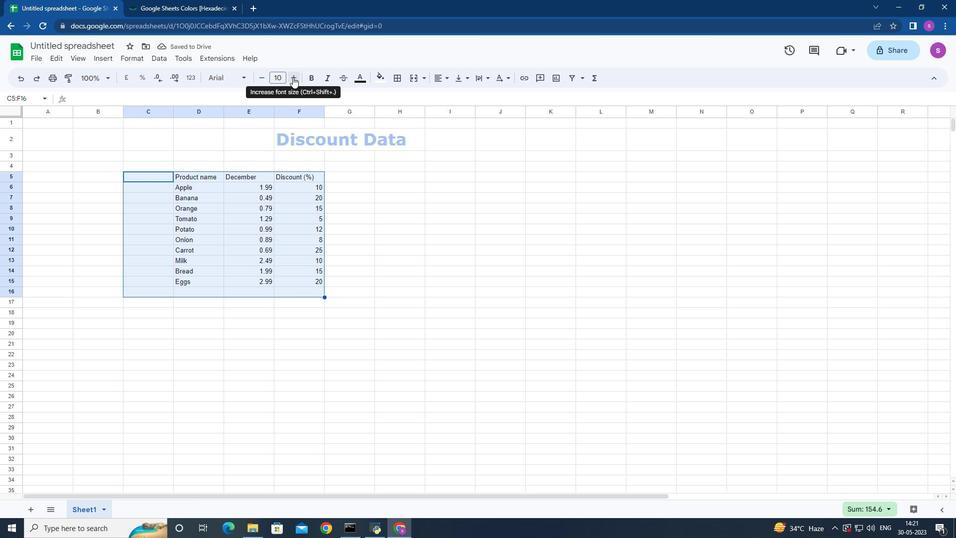 
Action: Mouse pressed left at (293, 77)
Screenshot: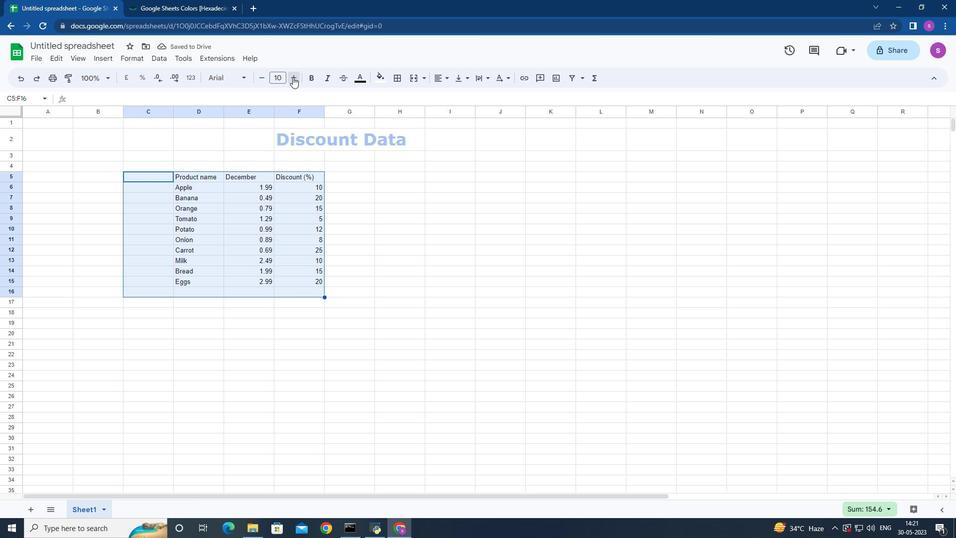 
Action: Mouse pressed left at (293, 77)
Screenshot: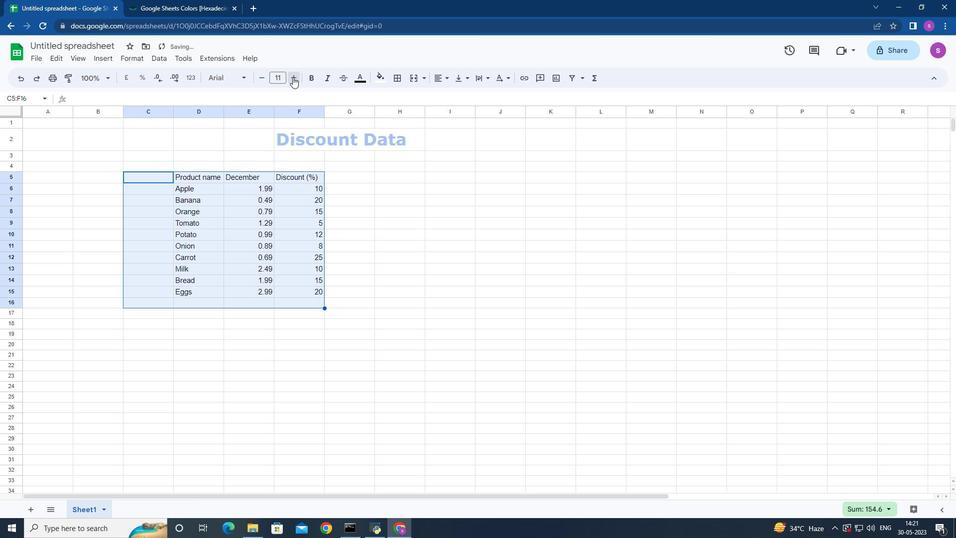 
Action: Mouse pressed left at (293, 77)
Screenshot: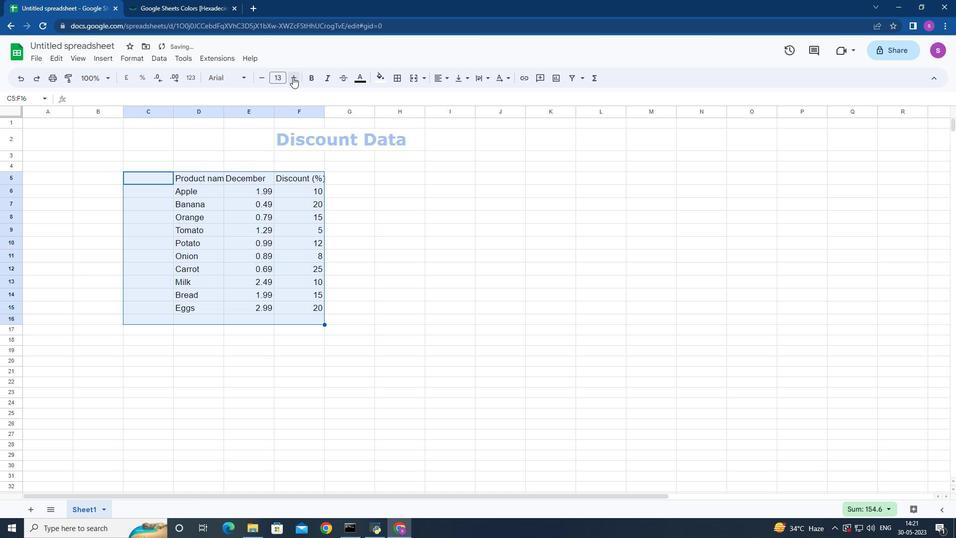 
Action: Mouse pressed left at (293, 77)
Screenshot: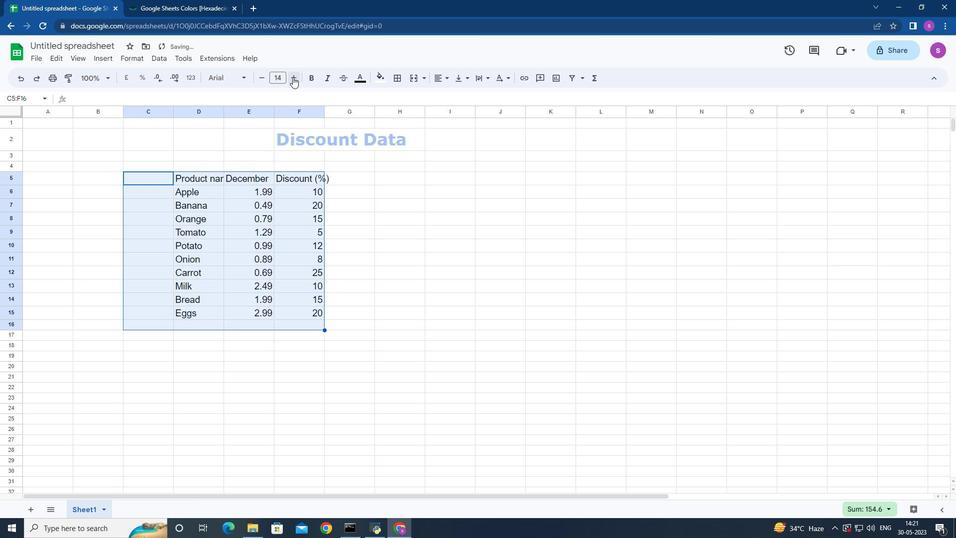 
Action: Mouse pressed left at (293, 77)
Screenshot: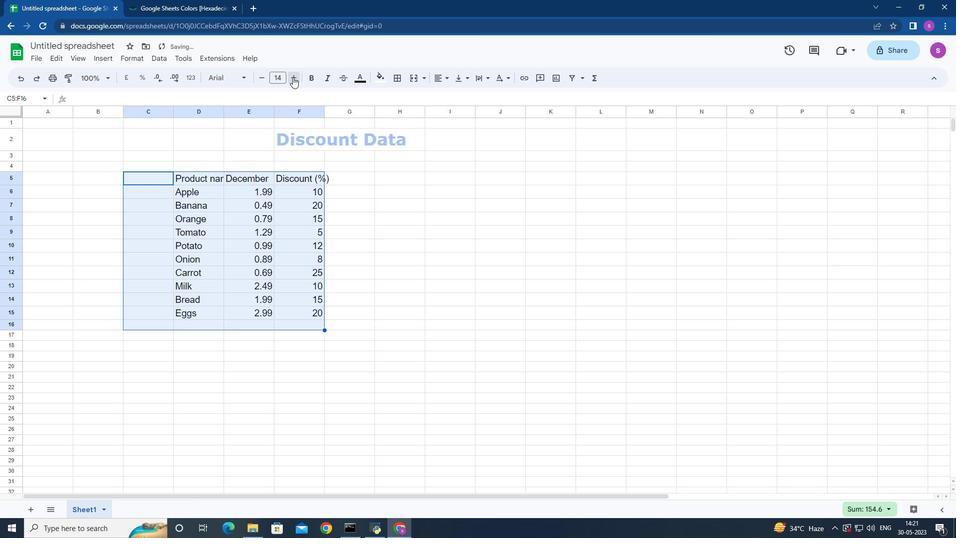 
Action: Mouse pressed left at (293, 77)
Screenshot: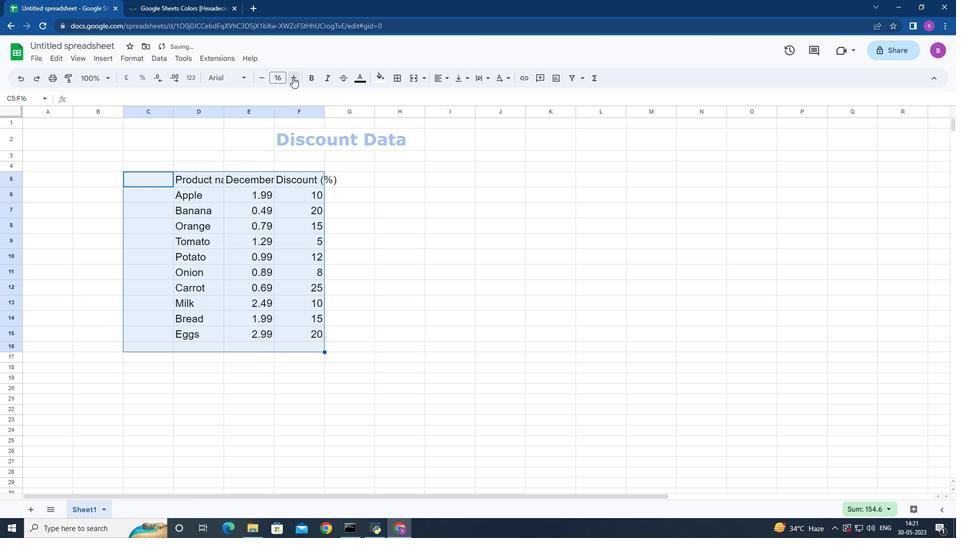 
Action: Mouse pressed left at (293, 77)
Screenshot: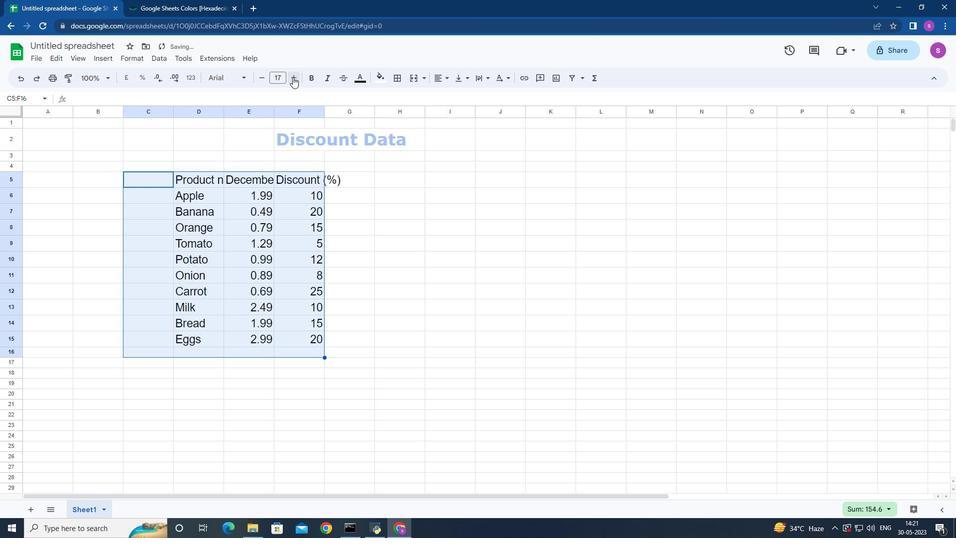 
Action: Mouse pressed left at (293, 77)
Screenshot: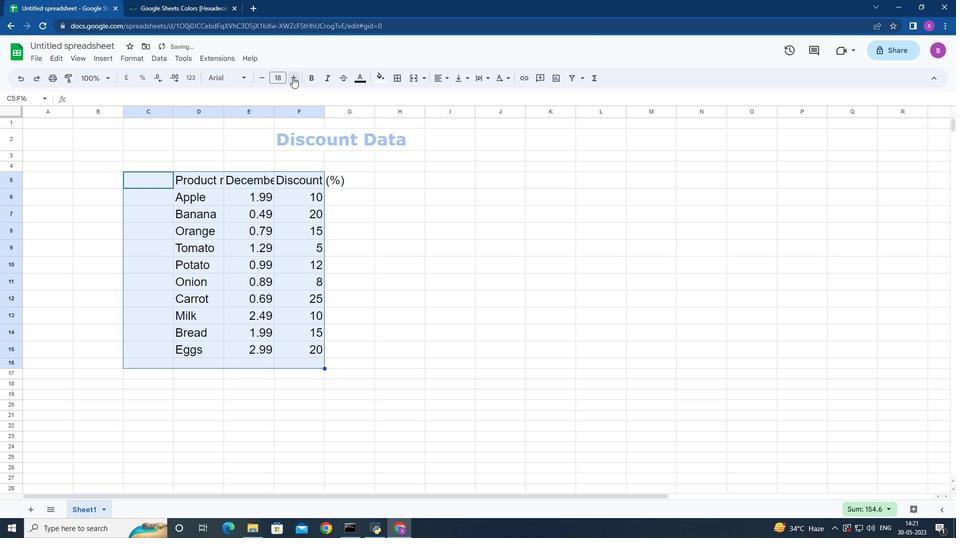 
Action: Mouse moved to (311, 79)
Screenshot: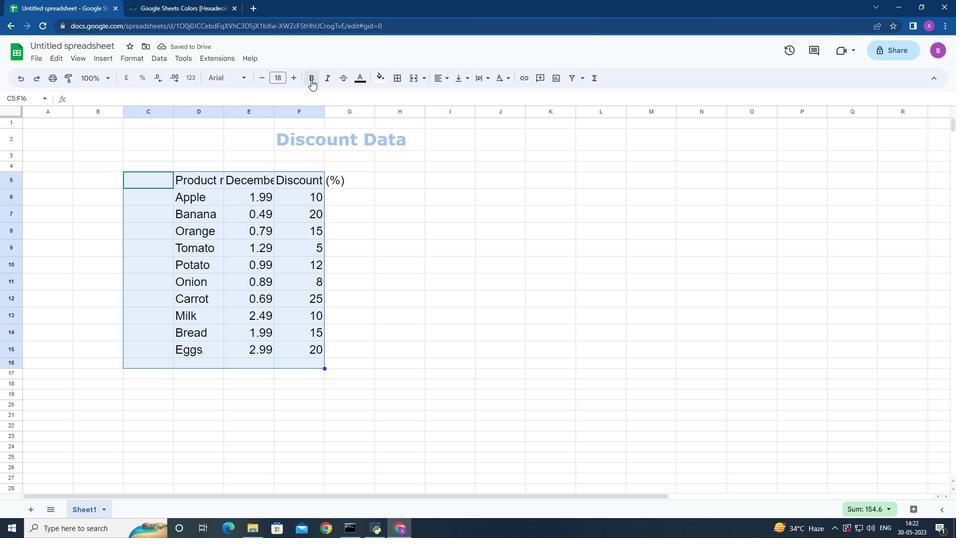 
Action: Mouse pressed left at (311, 79)
Screenshot: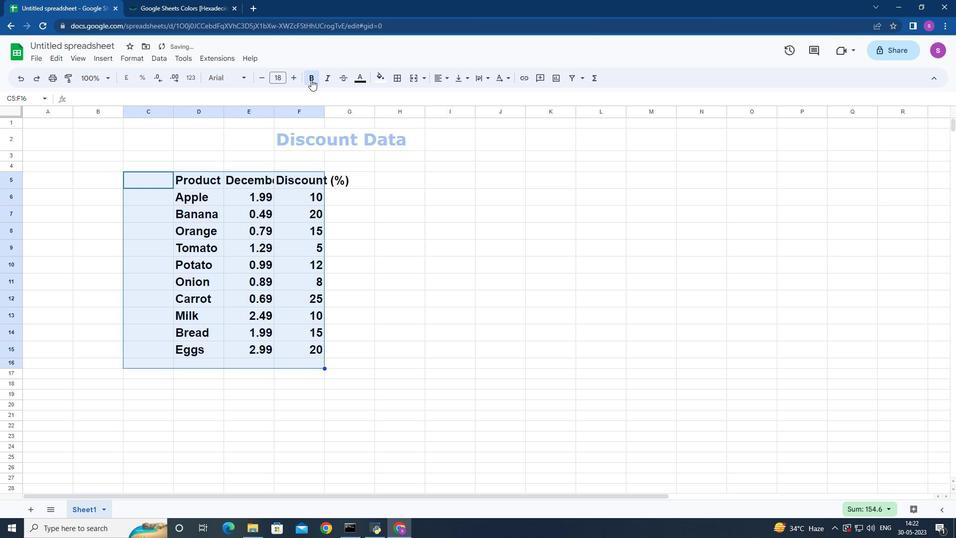 
Action: Mouse pressed left at (311, 79)
Screenshot: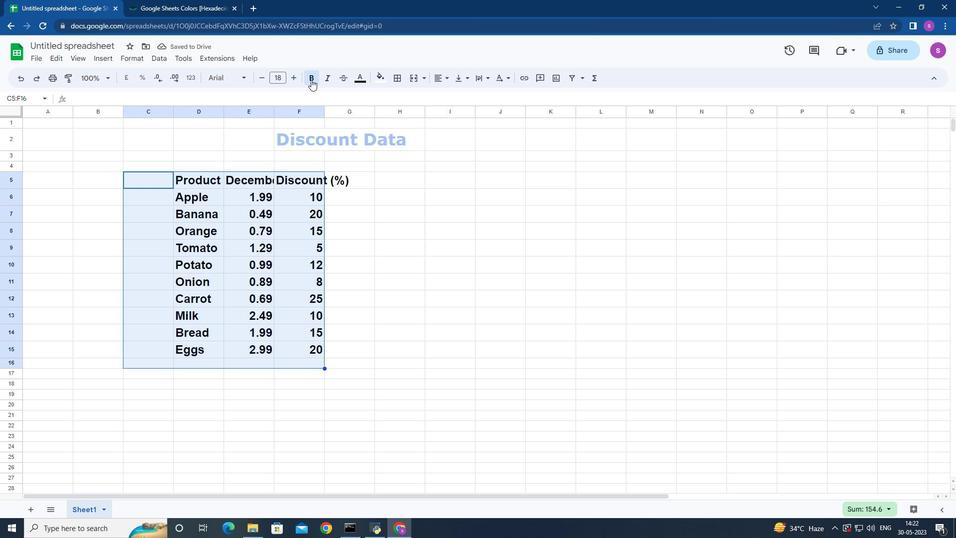 
Action: Mouse moved to (445, 79)
Screenshot: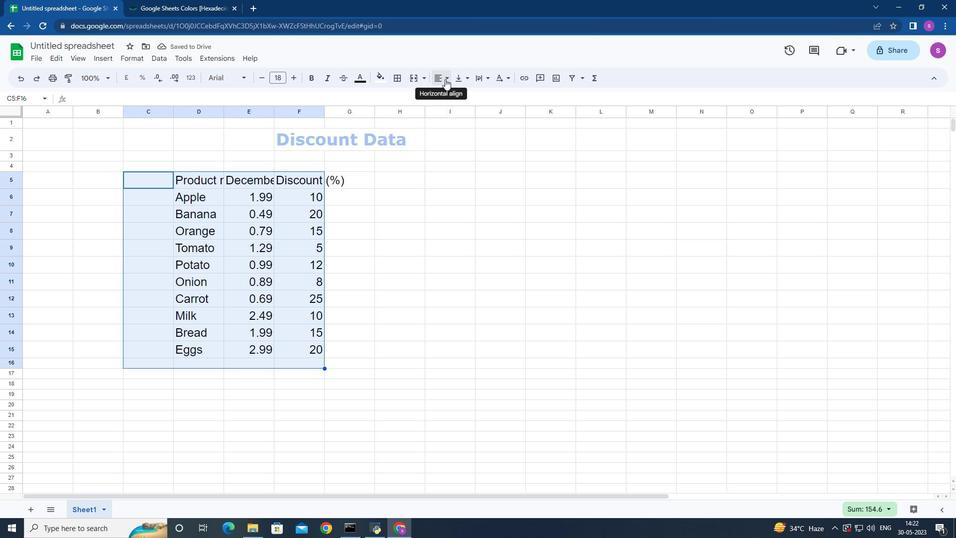 
Action: Mouse pressed left at (445, 79)
Screenshot: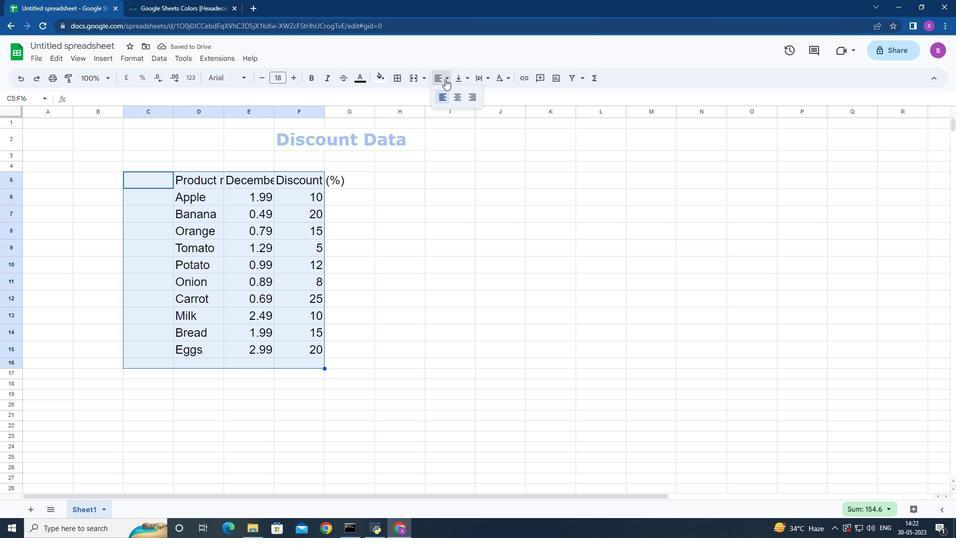 
Action: Mouse moved to (456, 95)
Screenshot: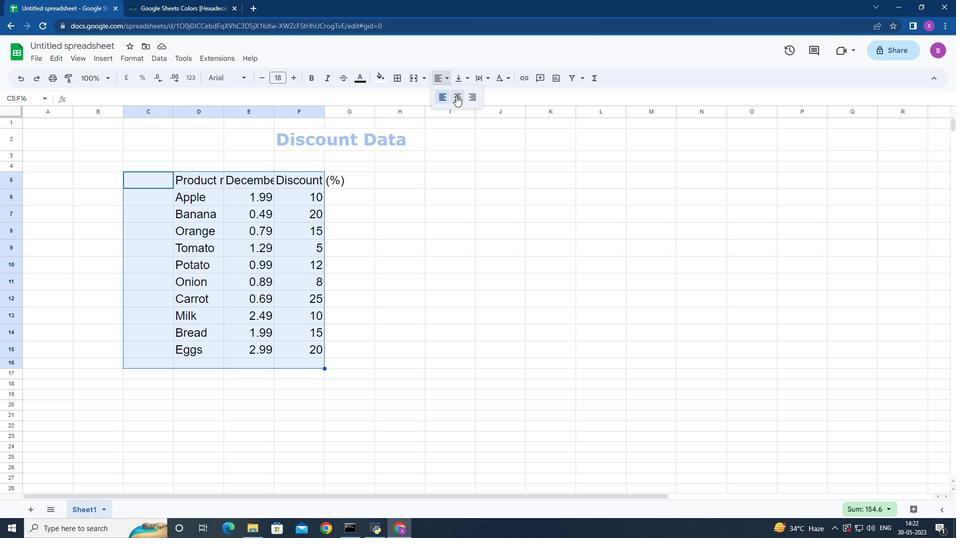 
Action: Mouse pressed left at (456, 95)
Screenshot: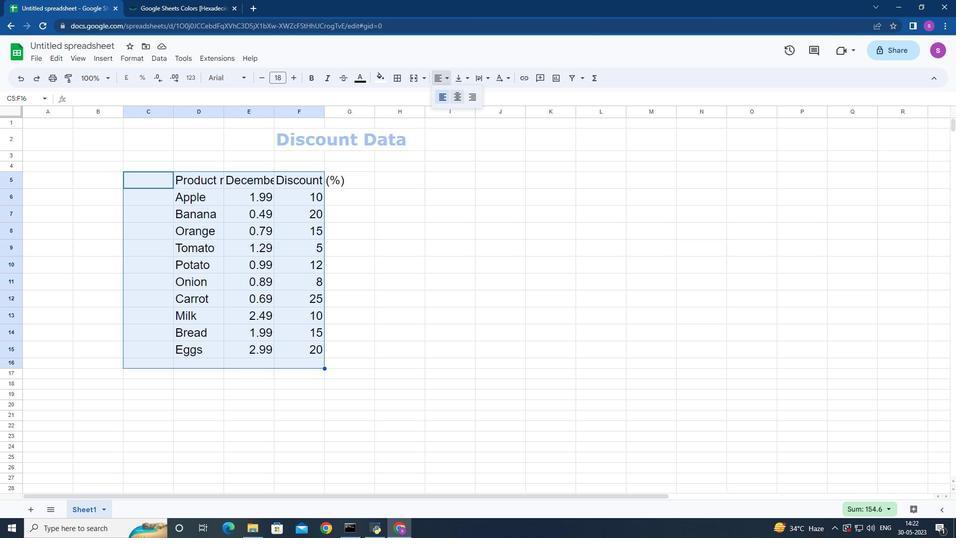 
Action: Mouse moved to (267, 139)
Screenshot: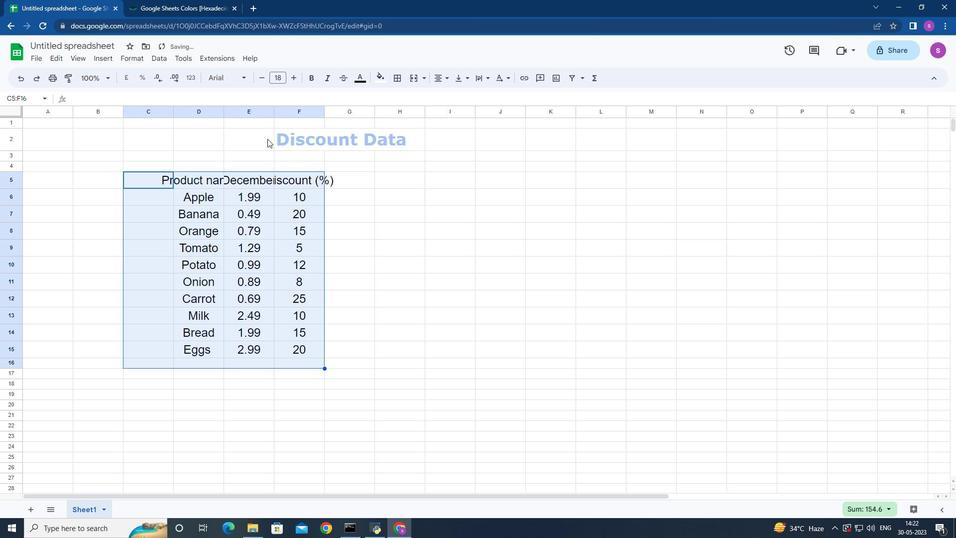 
Action: Mouse pressed left at (267, 139)
Screenshot: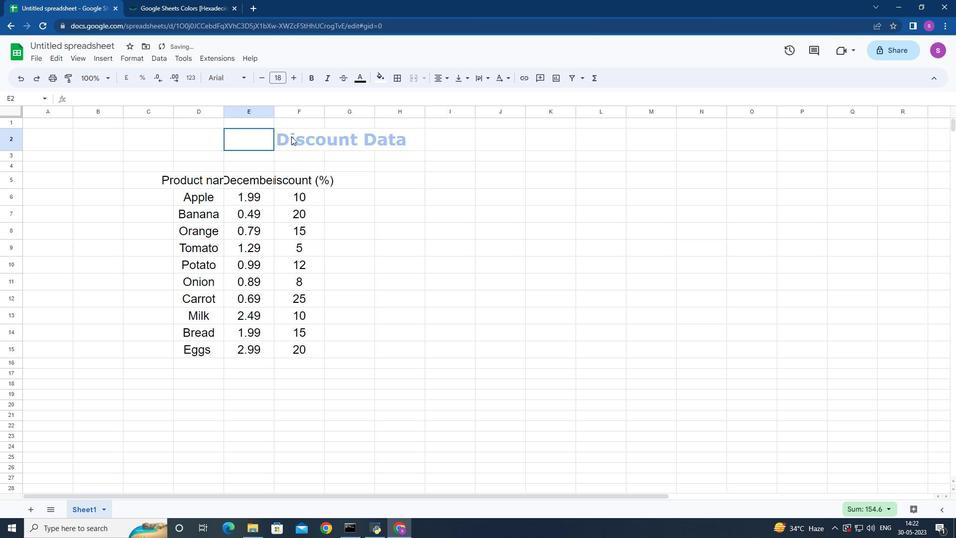 
Action: Mouse moved to (447, 80)
Screenshot: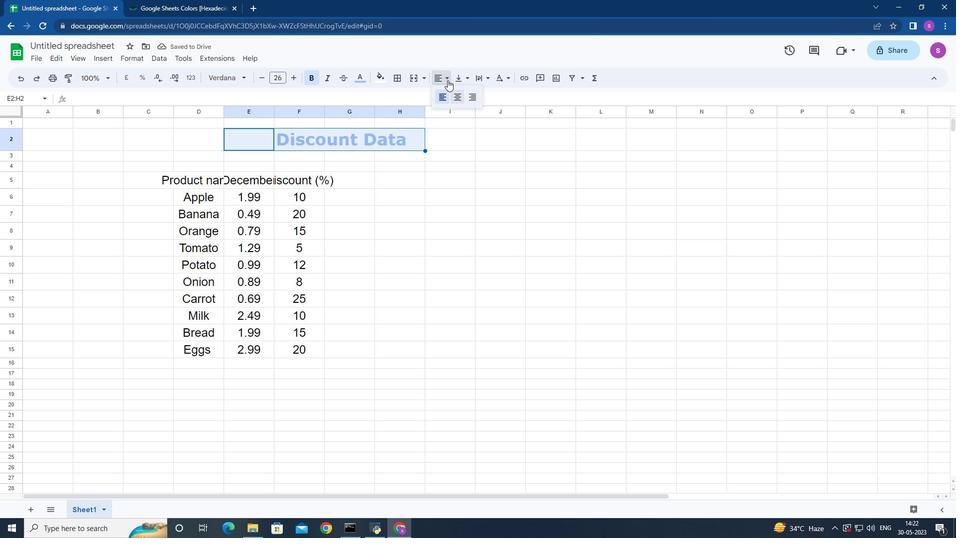 
Action: Mouse pressed left at (447, 80)
Screenshot: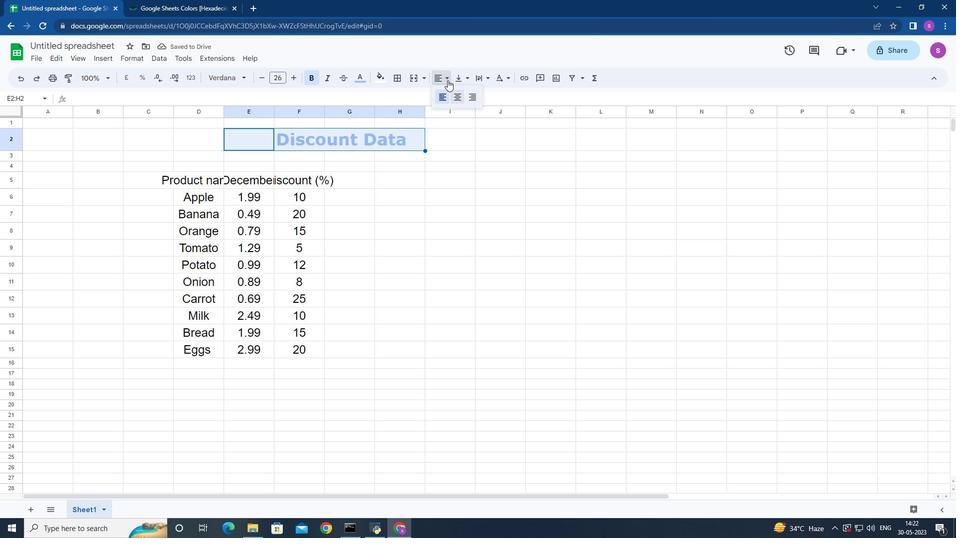 
Action: Mouse moved to (456, 94)
Screenshot: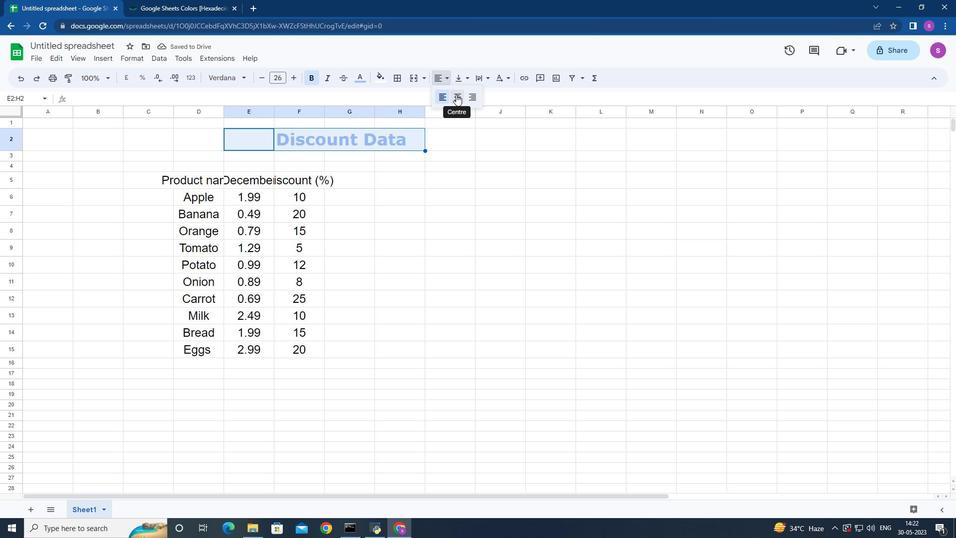 
Action: Mouse pressed left at (456, 94)
Screenshot: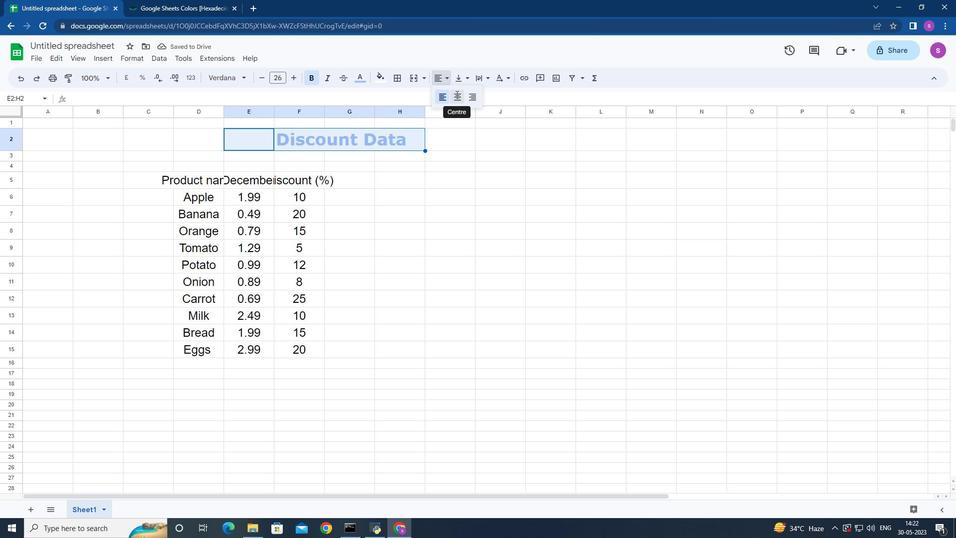 
Action: Mouse moved to (442, 143)
Screenshot: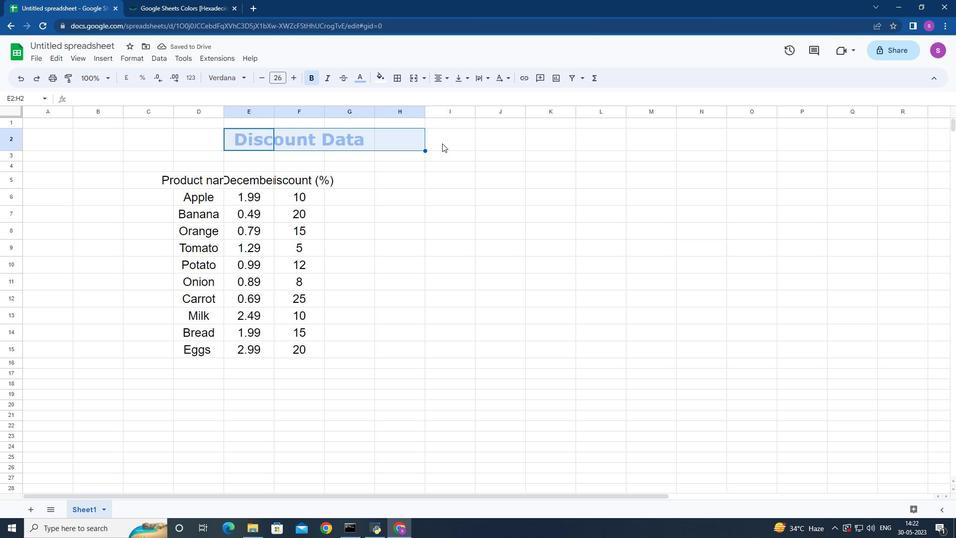 
Action: Mouse pressed left at (442, 143)
Screenshot: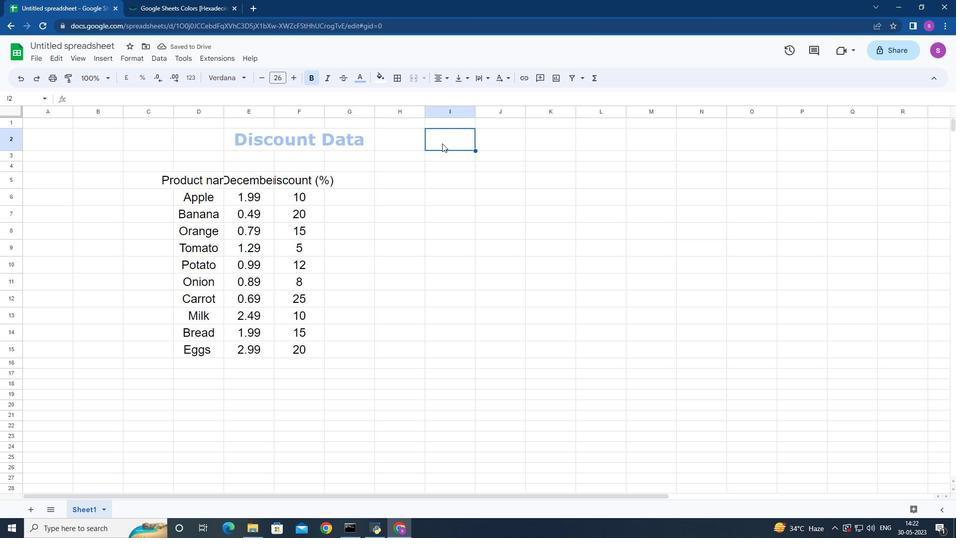 
Action: Mouse moved to (223, 115)
Screenshot: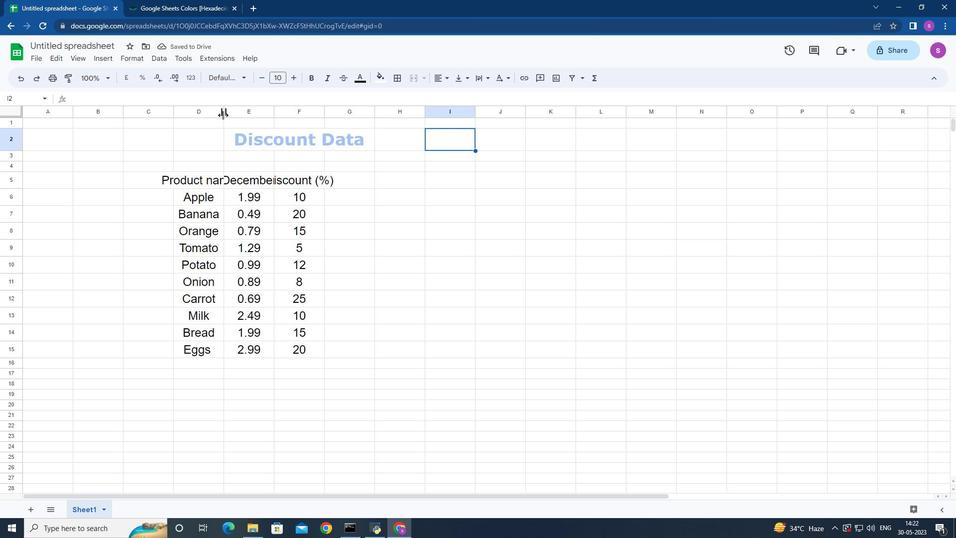 
Action: Mouse pressed left at (223, 115)
Screenshot: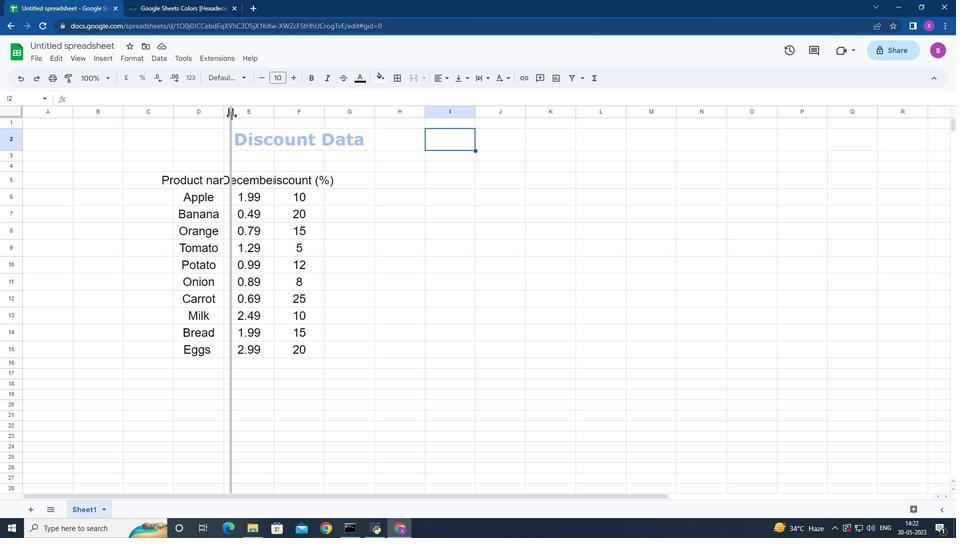 
Action: Mouse moved to (234, 111)
Screenshot: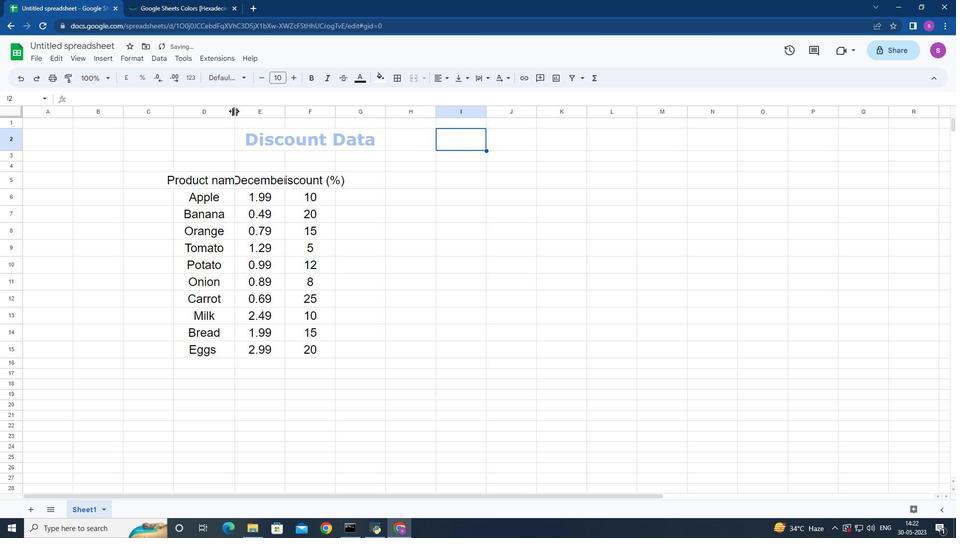 
Action: Mouse pressed left at (234, 111)
Screenshot: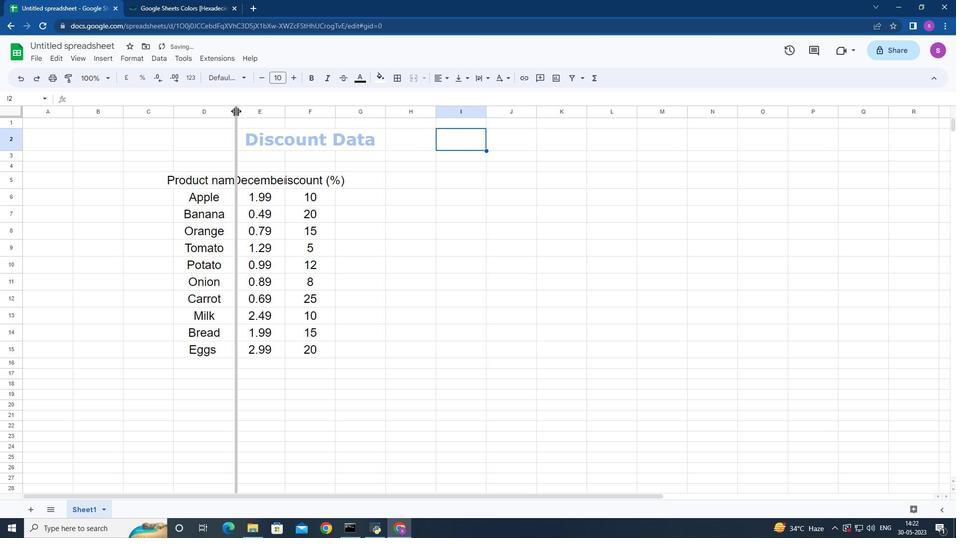 
Action: Mouse moved to (308, 114)
Screenshot: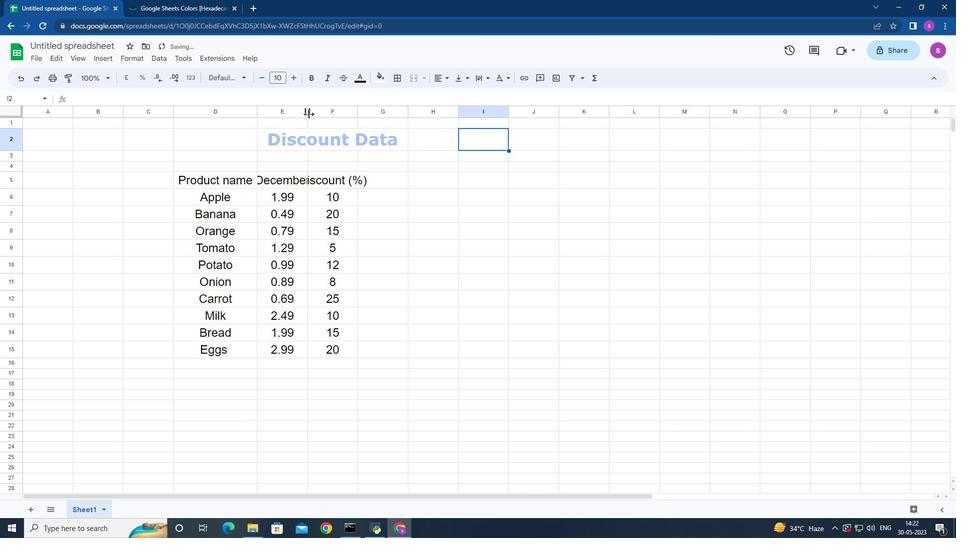 
Action: Mouse pressed left at (308, 114)
Screenshot: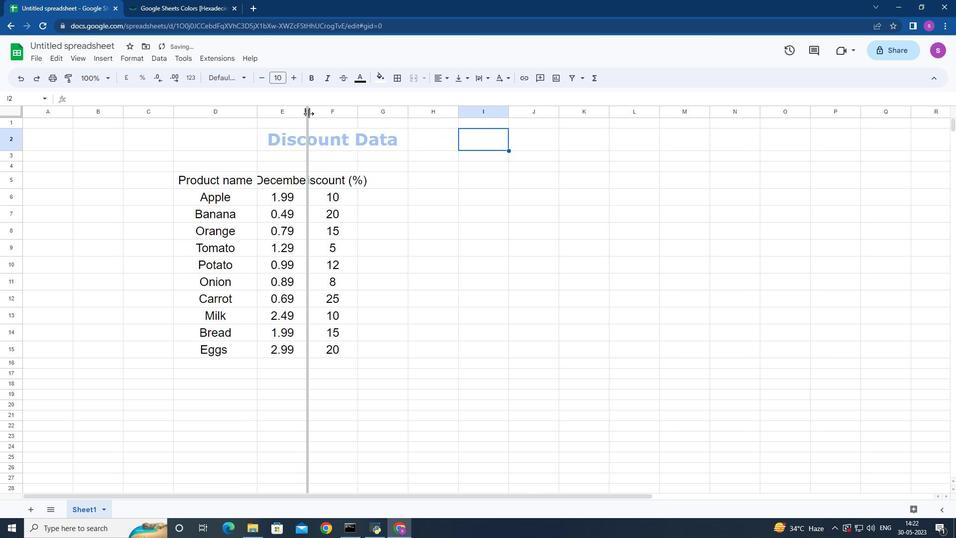 
Action: Mouse moved to (386, 110)
Screenshot: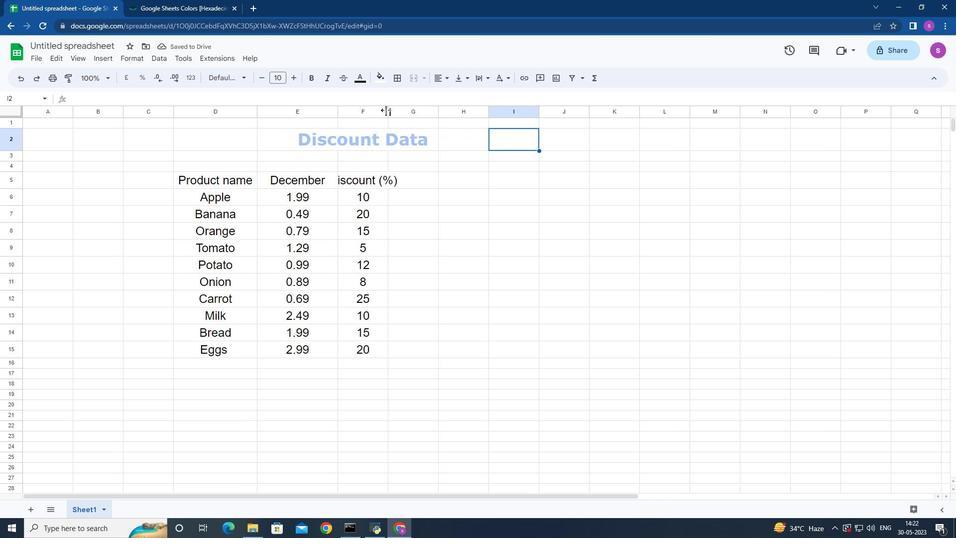 
Action: Mouse pressed left at (386, 110)
Screenshot: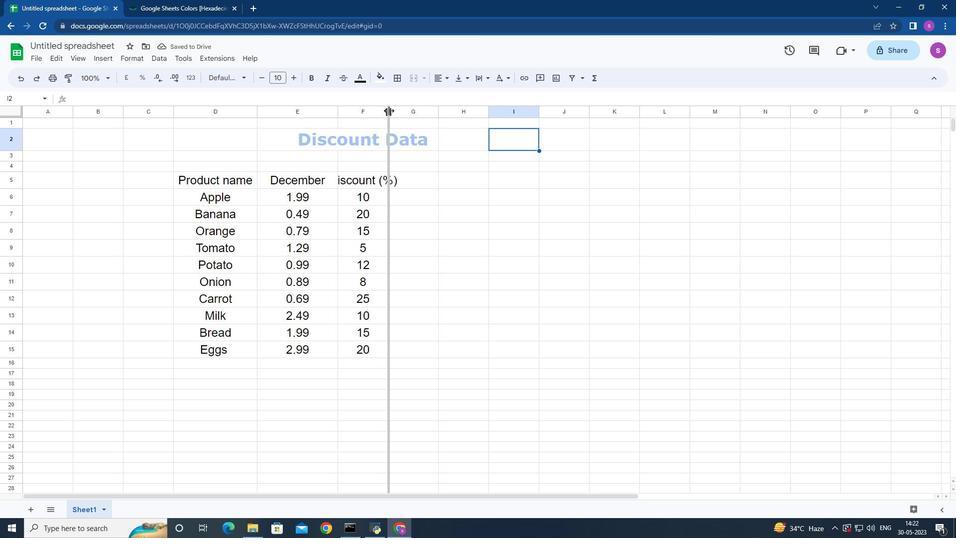 
Action: Mouse moved to (424, 113)
Screenshot: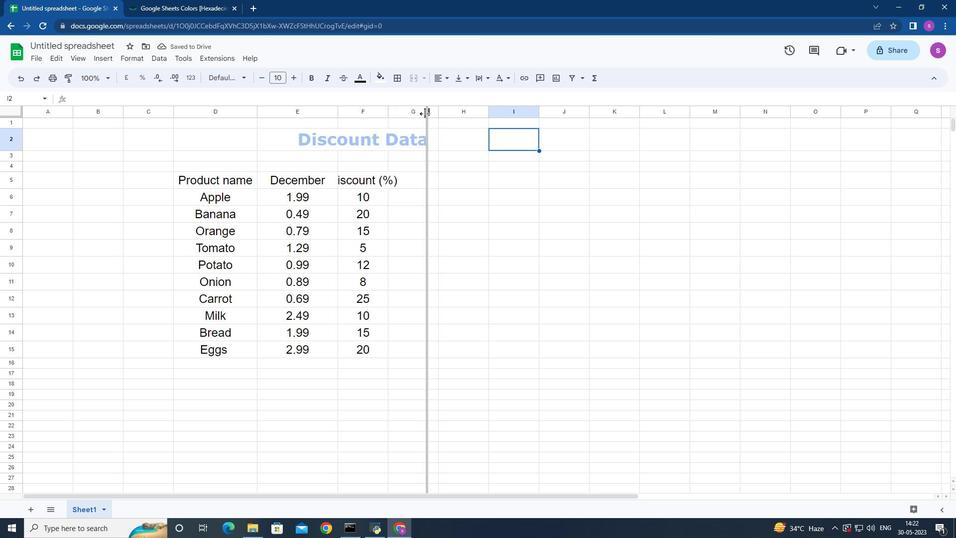 
Action: Mouse pressed right at (424, 113)
Screenshot: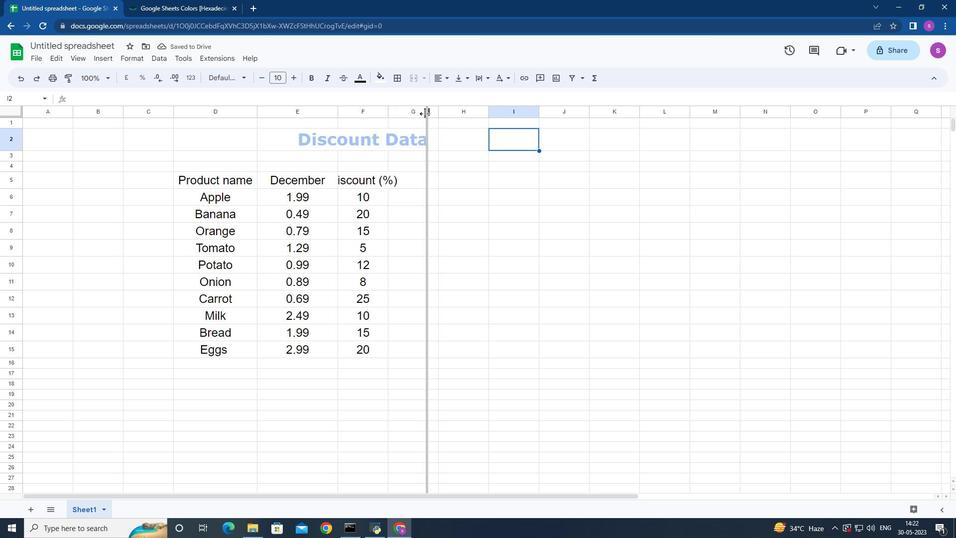 
Action: Mouse moved to (447, 180)
Screenshot: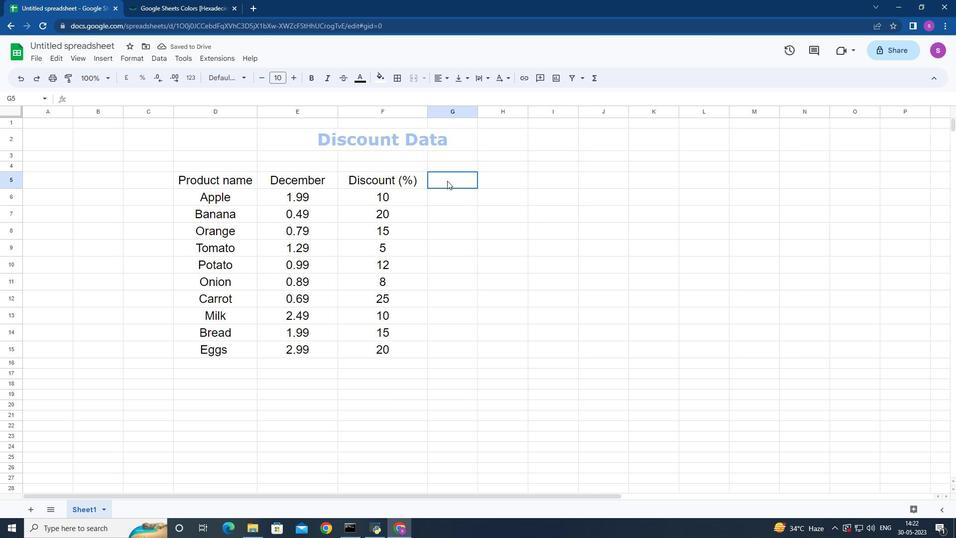 
Action: Mouse pressed left at (447, 180)
Screenshot: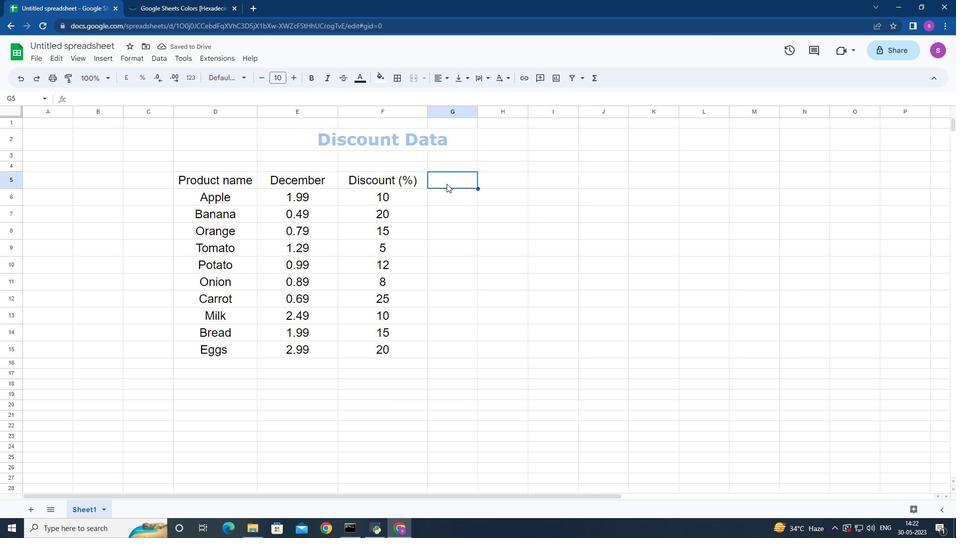 
Action: Mouse moved to (403, 348)
Screenshot: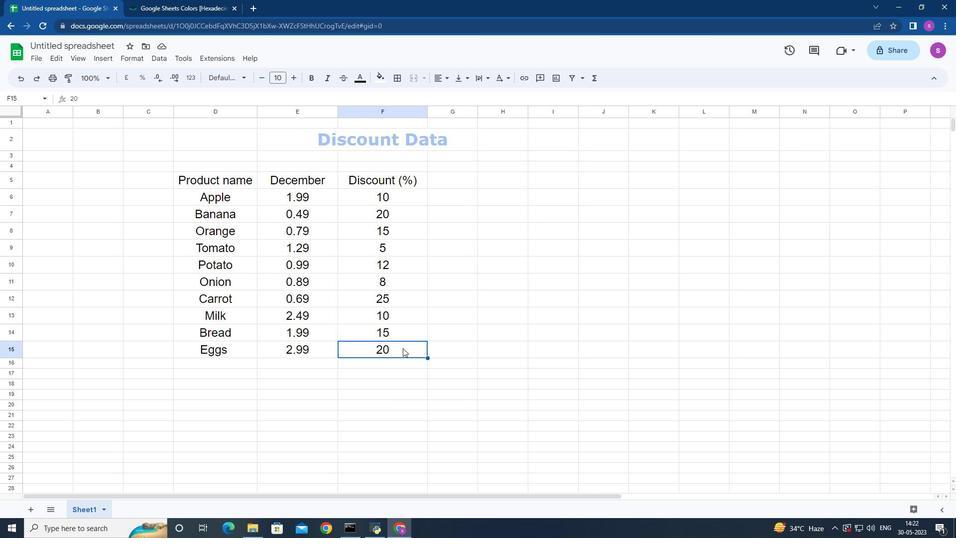 
Action: Mouse pressed left at (403, 348)
Screenshot: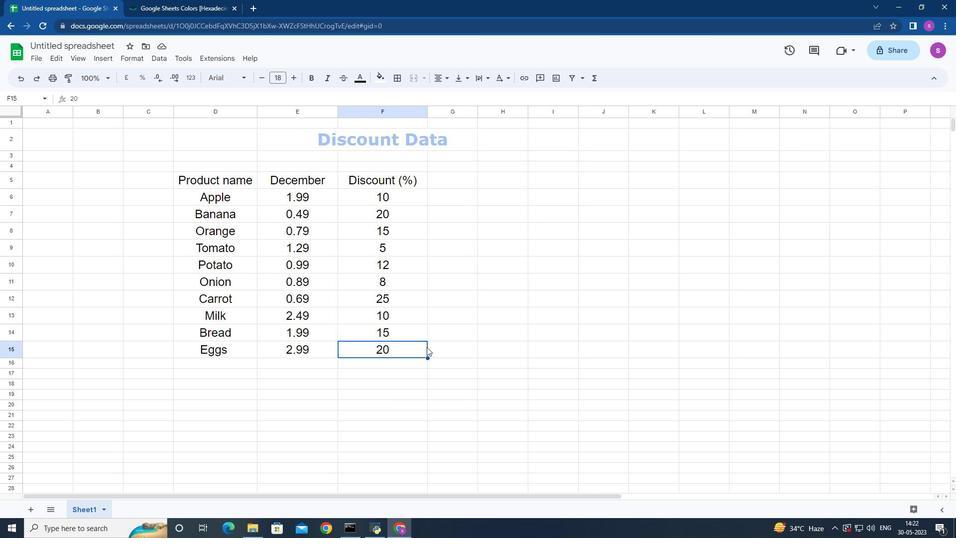 
Action: Mouse moved to (494, 292)
Screenshot: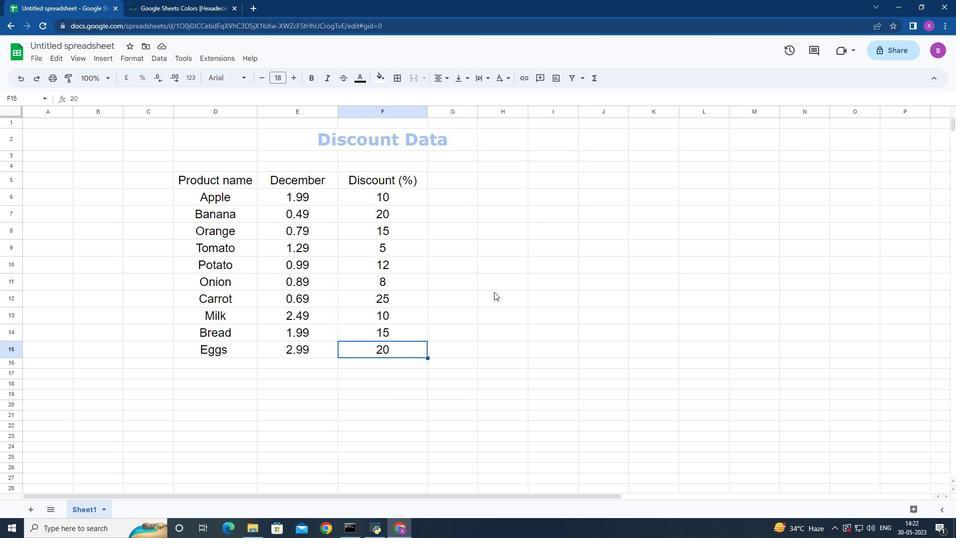 
Action: Mouse scrolled (494, 291) with delta (0, 0)
Screenshot: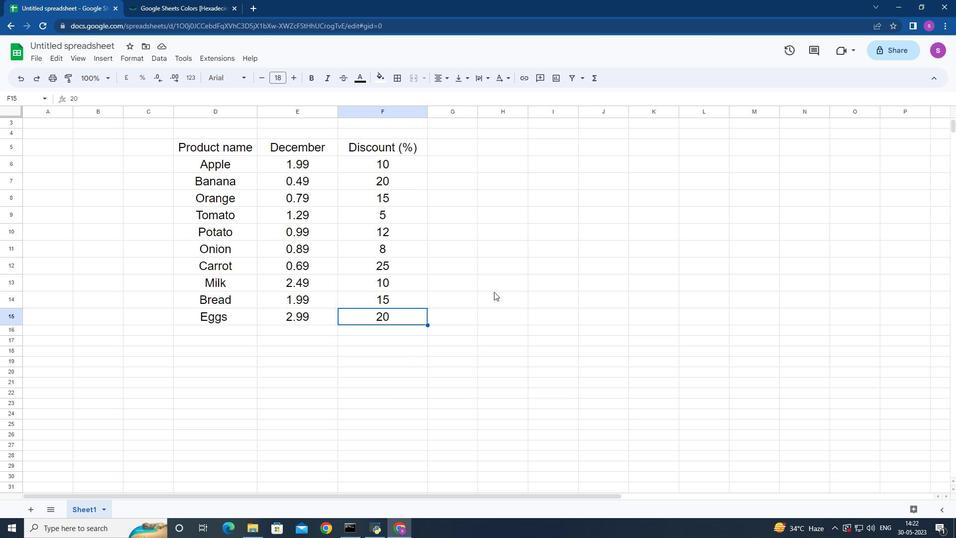 
Action: Mouse scrolled (494, 292) with delta (0, 0)
Screenshot: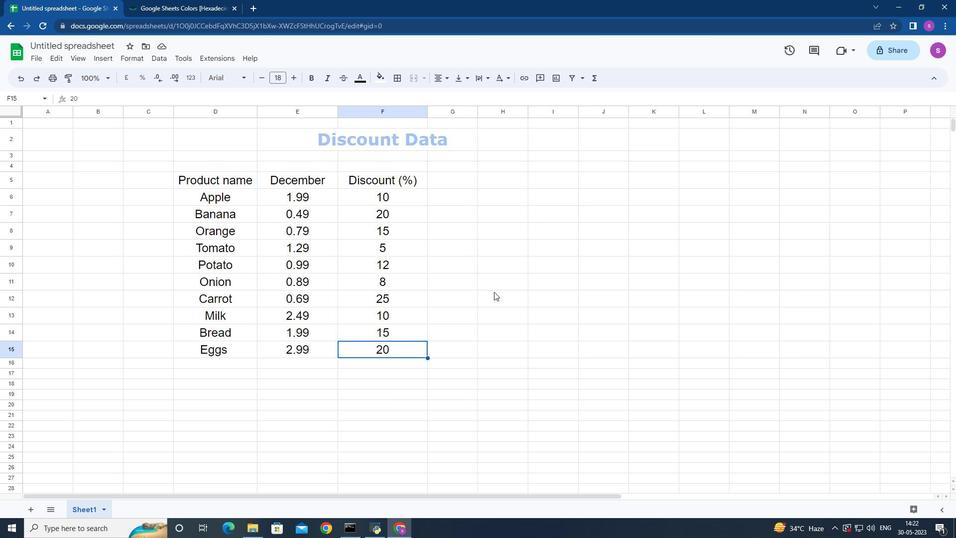 
Action: Mouse scrolled (494, 292) with delta (0, 0)
Screenshot: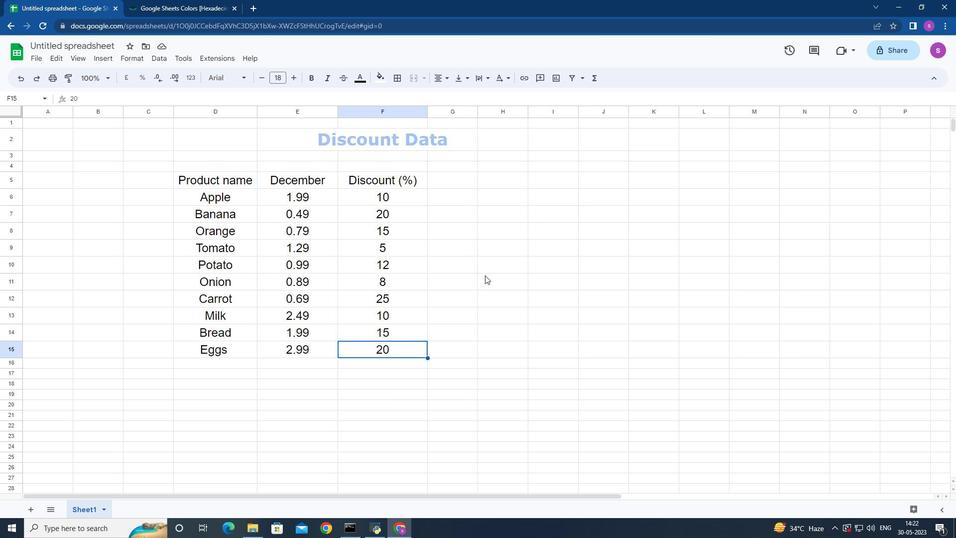 
Action: Mouse scrolled (494, 292) with delta (0, 0)
Screenshot: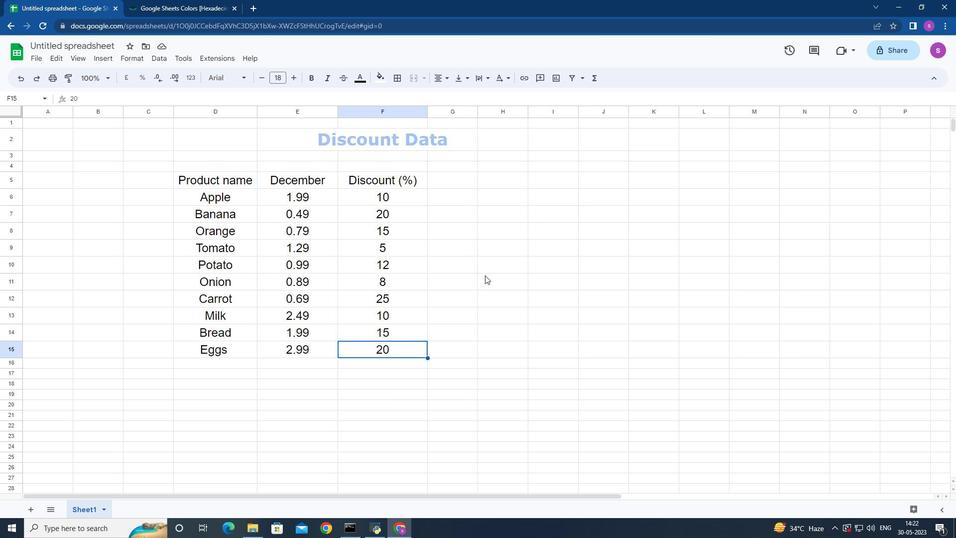 
Action: Mouse scrolled (494, 292) with delta (0, 0)
Screenshot: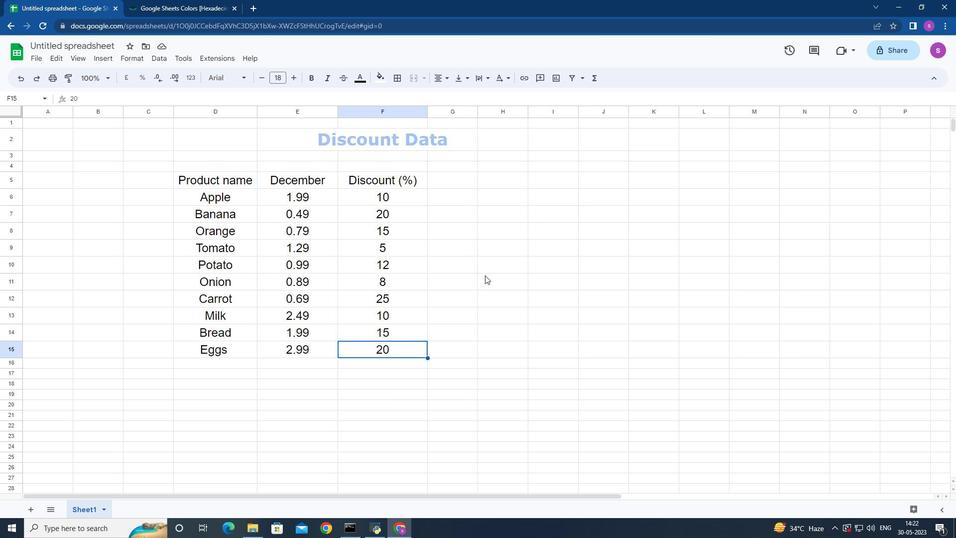 
Action: Mouse scrolled (494, 292) with delta (0, 0)
Screenshot: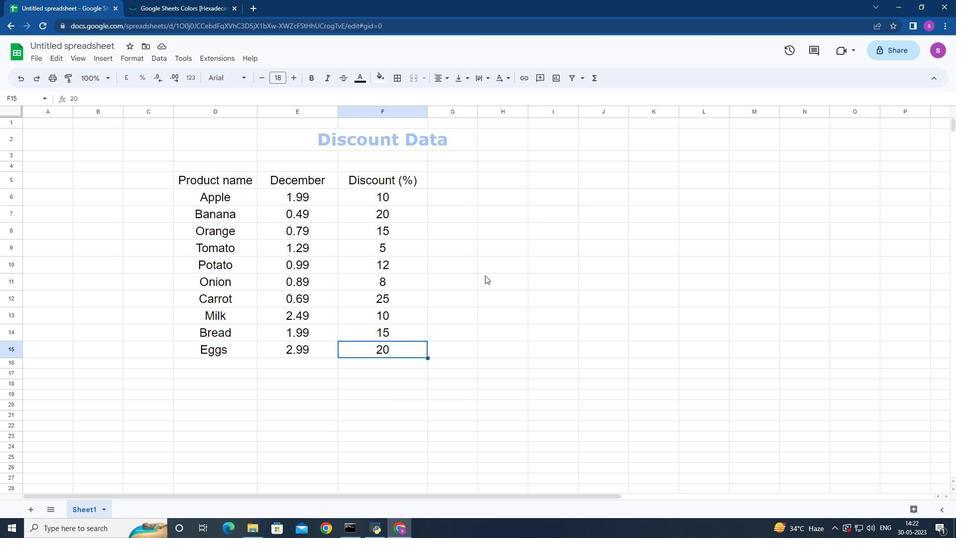 
Action: Mouse moved to (442, 174)
Screenshot: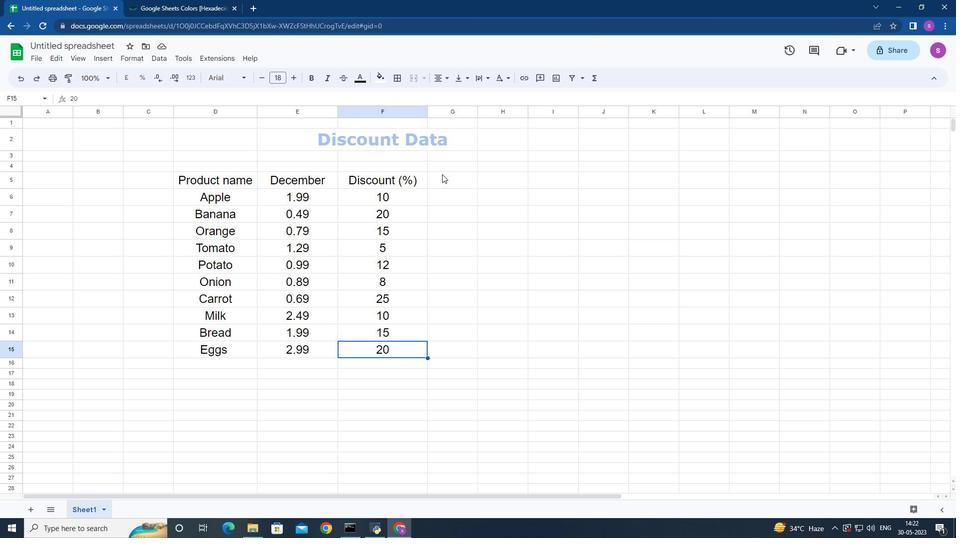 
Action: Mouse pressed left at (442, 174)
Screenshot: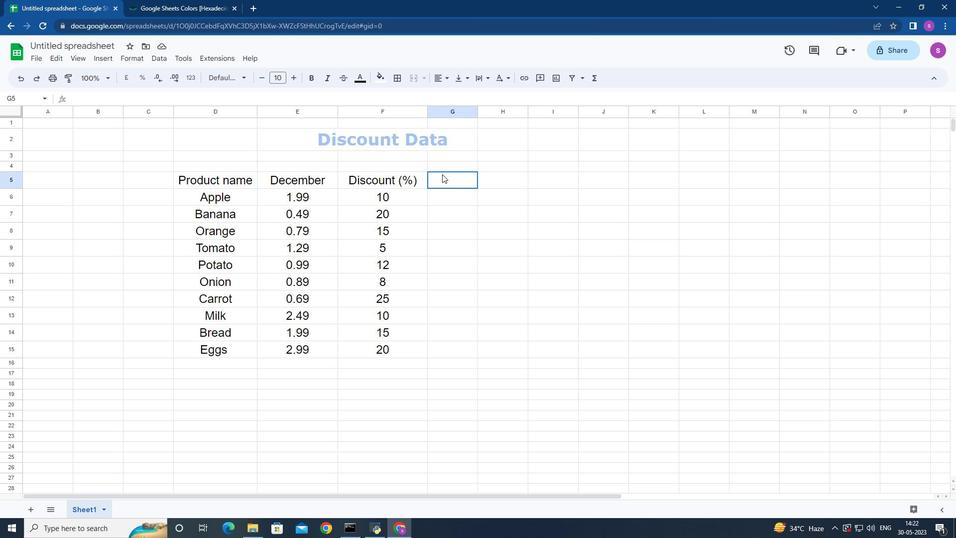 
Action: Mouse moved to (391, 363)
Screenshot: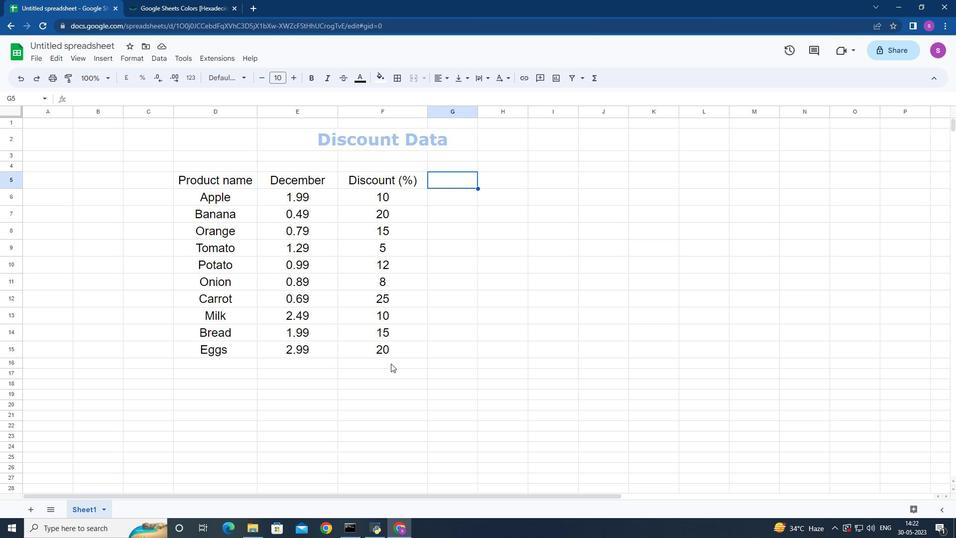 
